 Task: Add a signature Isabel Kelly containing Best wishes for a happy St. Patricks Day, Isabel Kelly to email address softage.5@softage.net and add a folder Gifts
Action: Mouse moved to (46, 54)
Screenshot: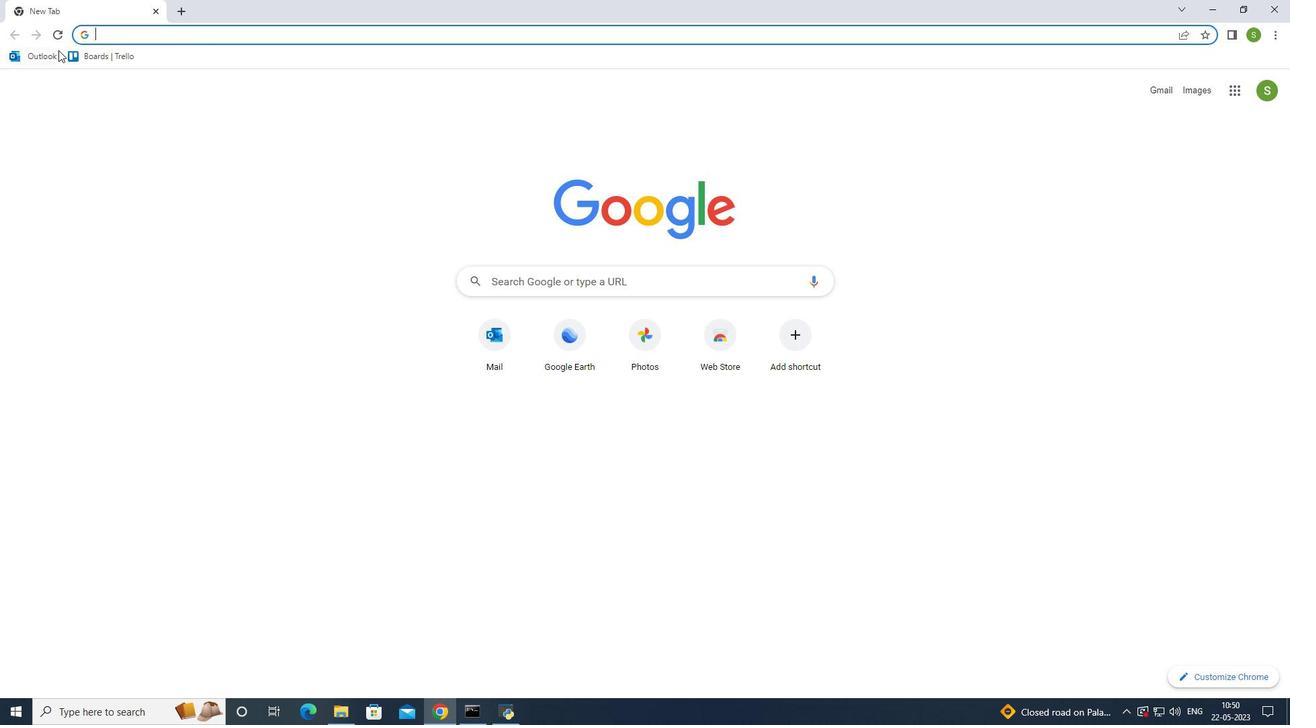
Action: Mouse pressed left at (46, 54)
Screenshot: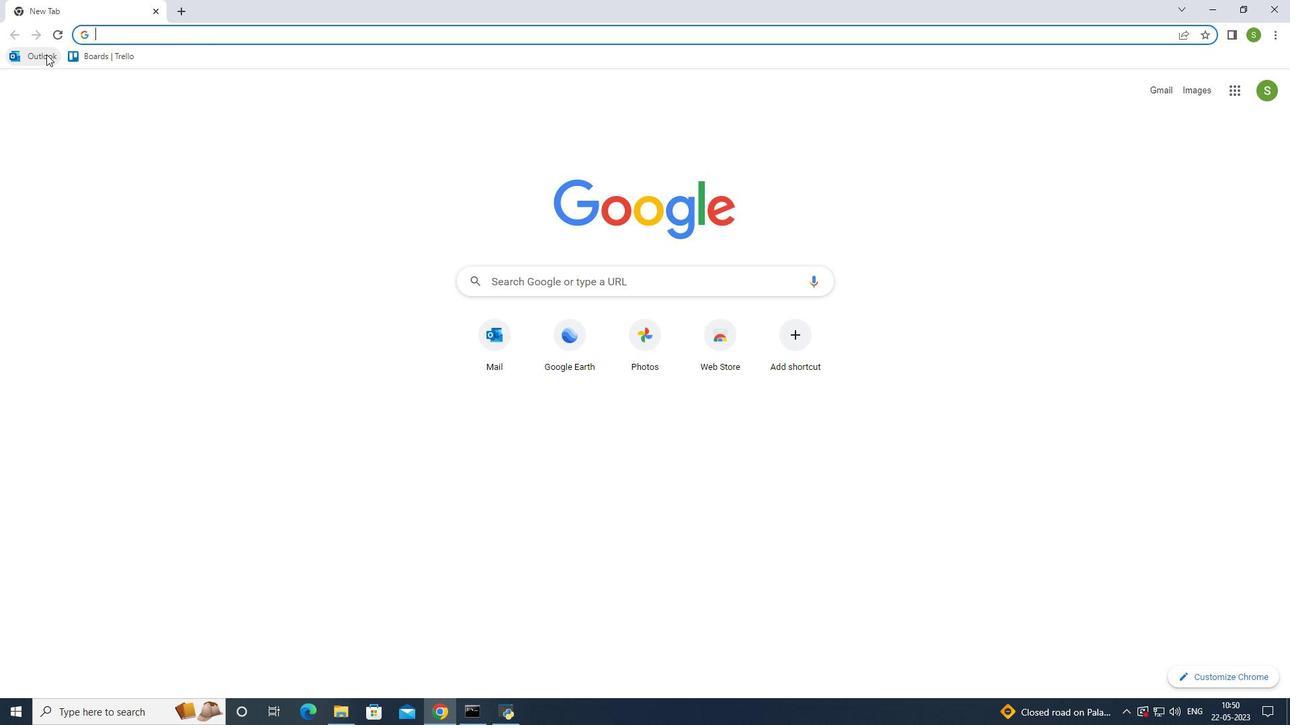 
Action: Mouse moved to (114, 119)
Screenshot: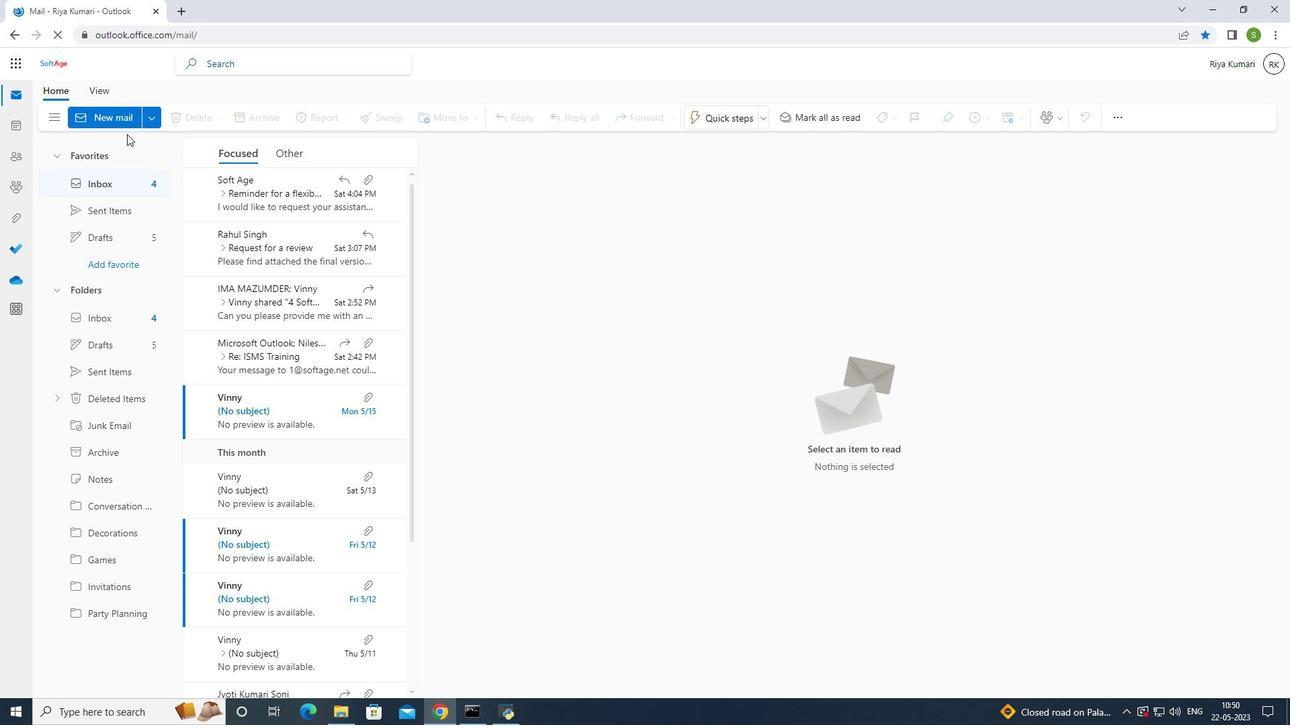 
Action: Mouse pressed left at (114, 119)
Screenshot: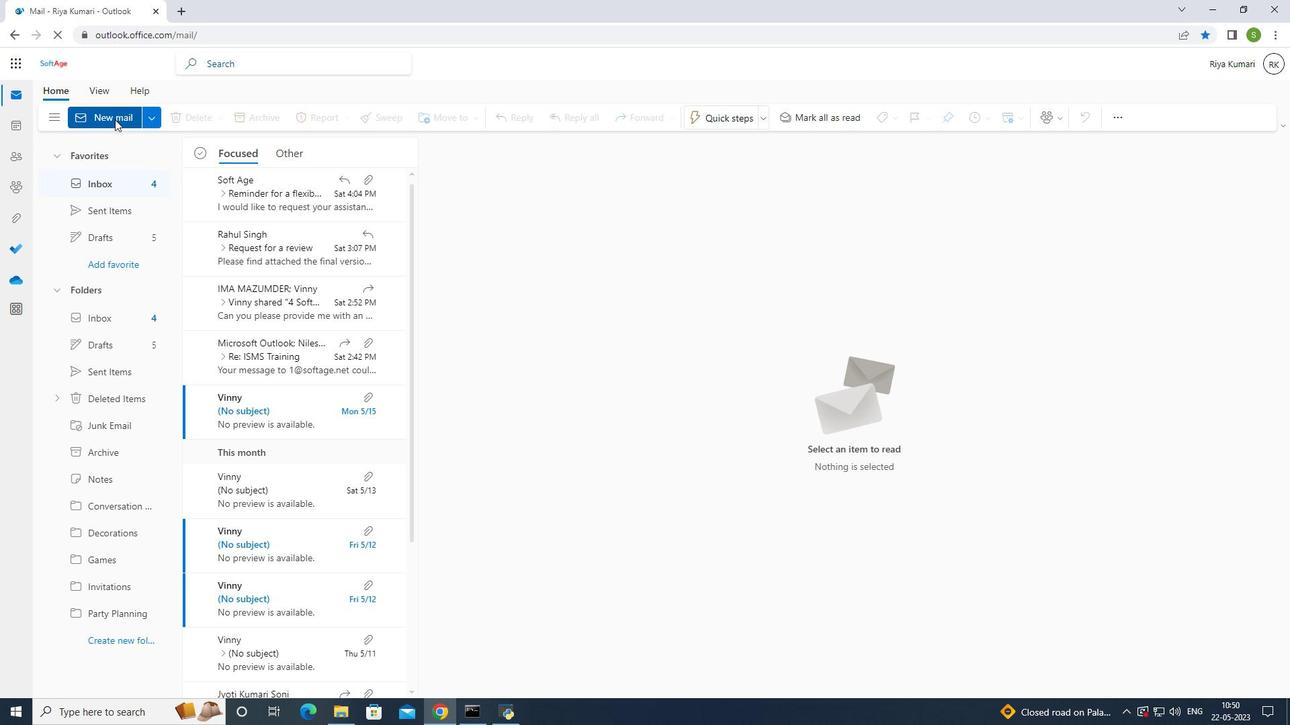 
Action: Mouse moved to (879, 120)
Screenshot: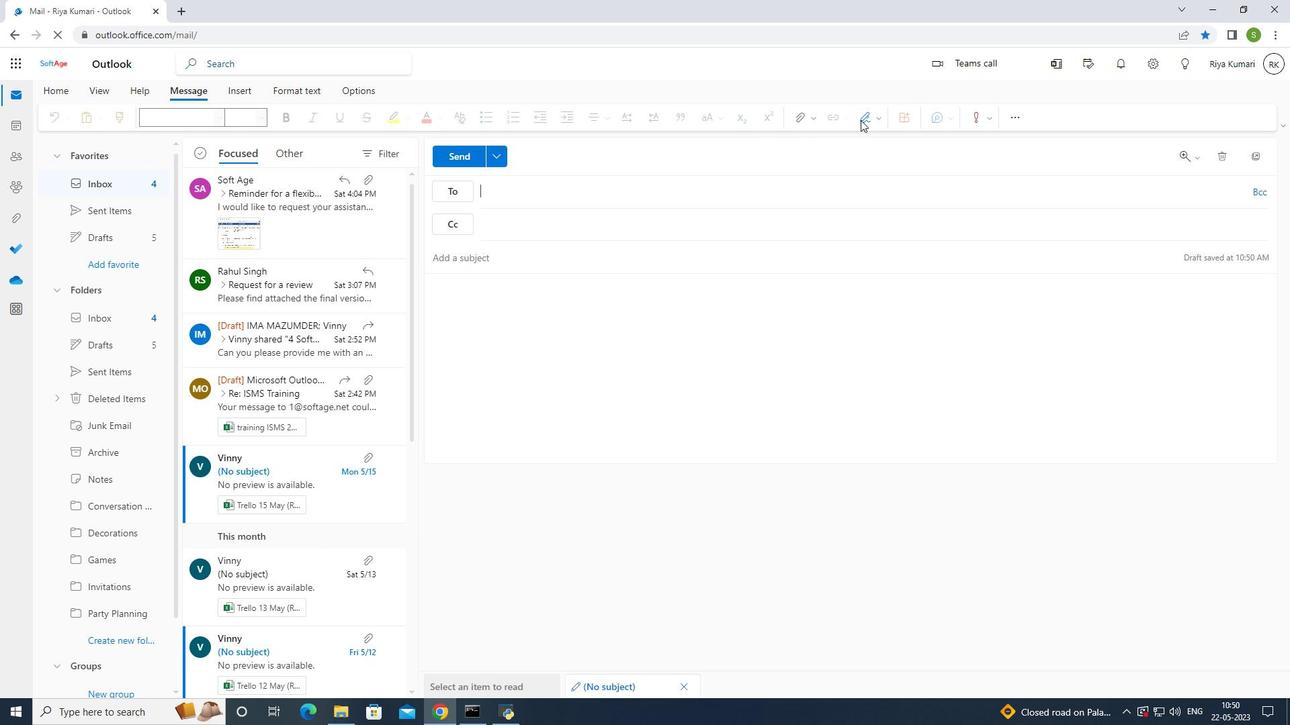 
Action: Mouse pressed left at (879, 120)
Screenshot: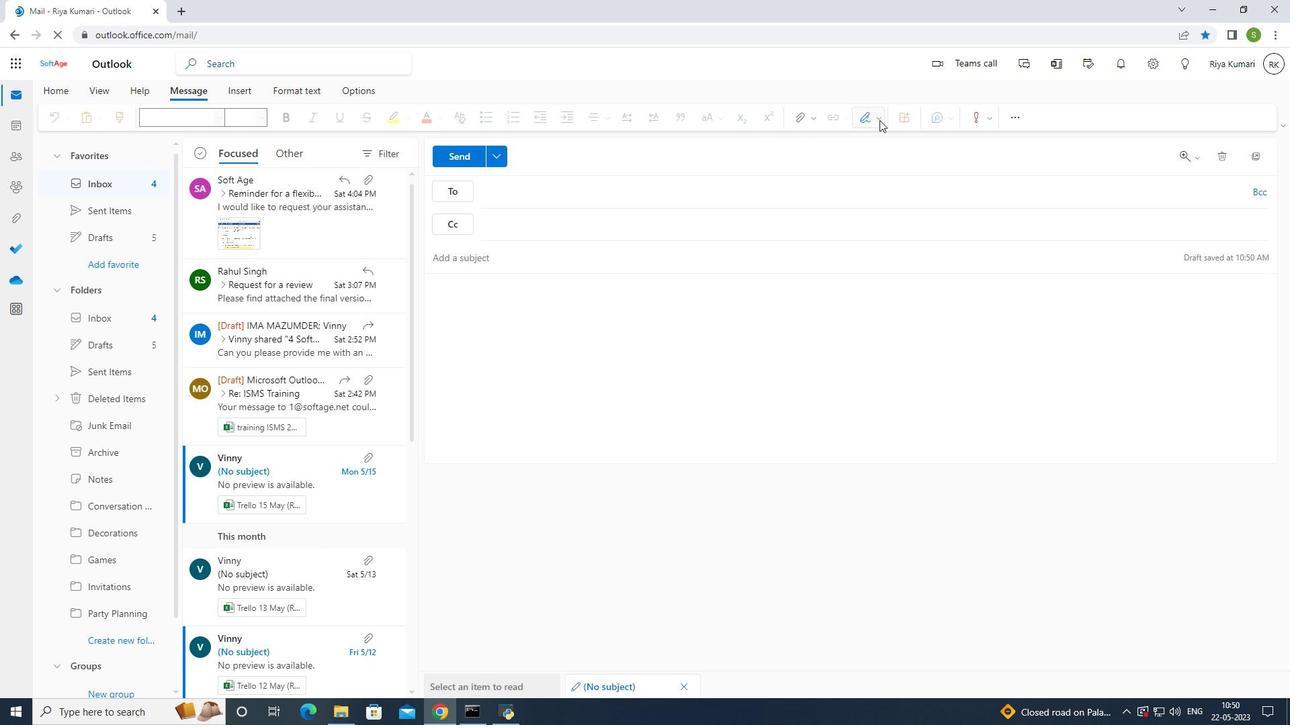 
Action: Mouse moved to (850, 177)
Screenshot: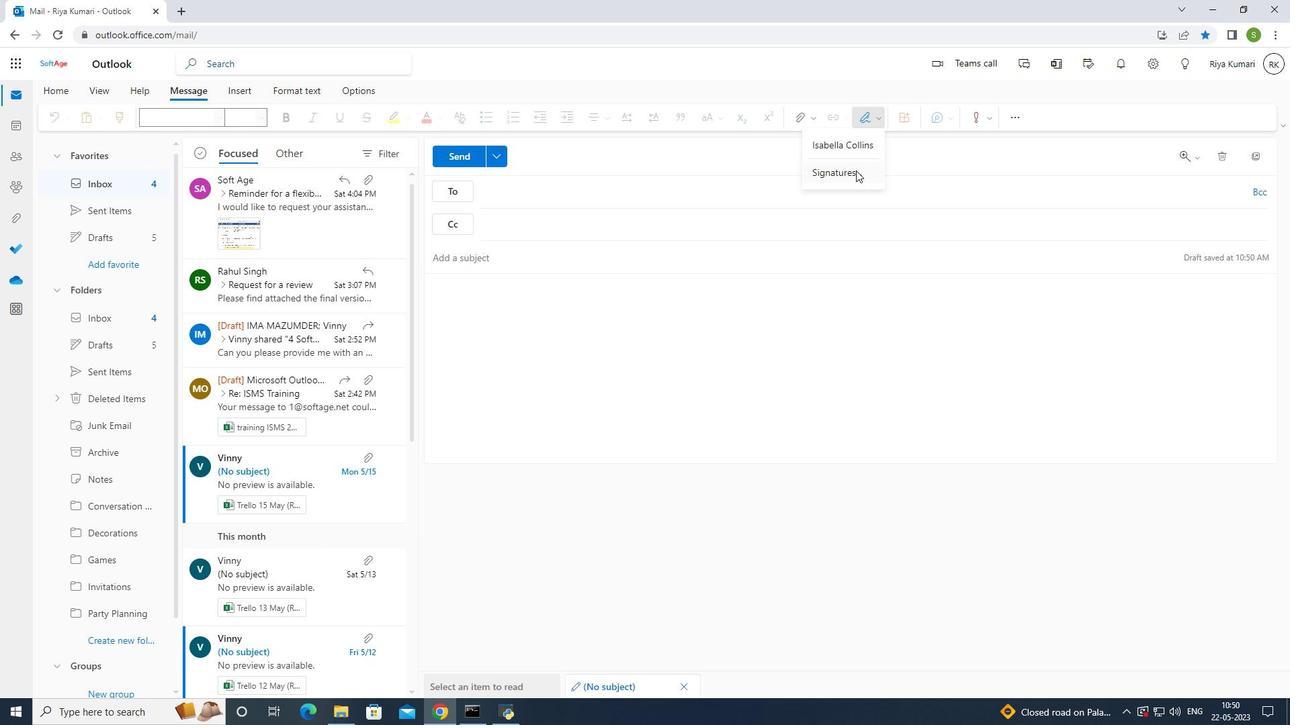 
Action: Mouse pressed left at (850, 177)
Screenshot: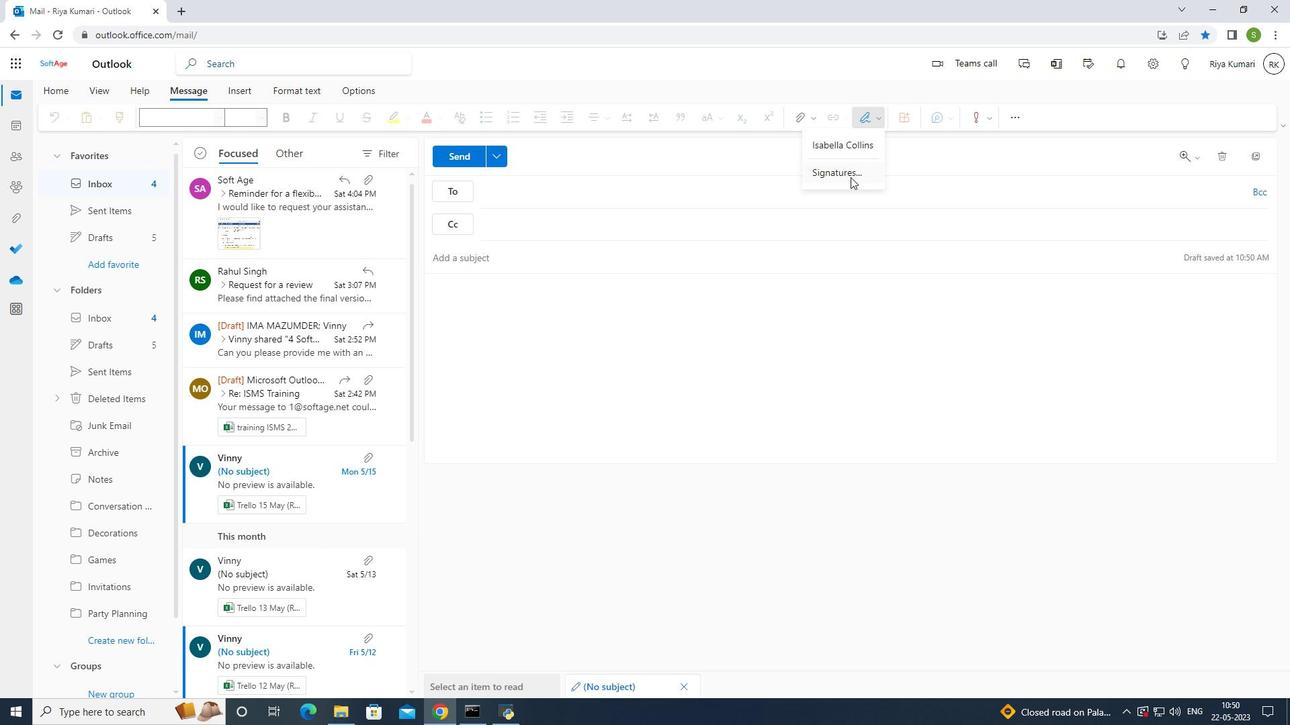 
Action: Mouse moved to (837, 222)
Screenshot: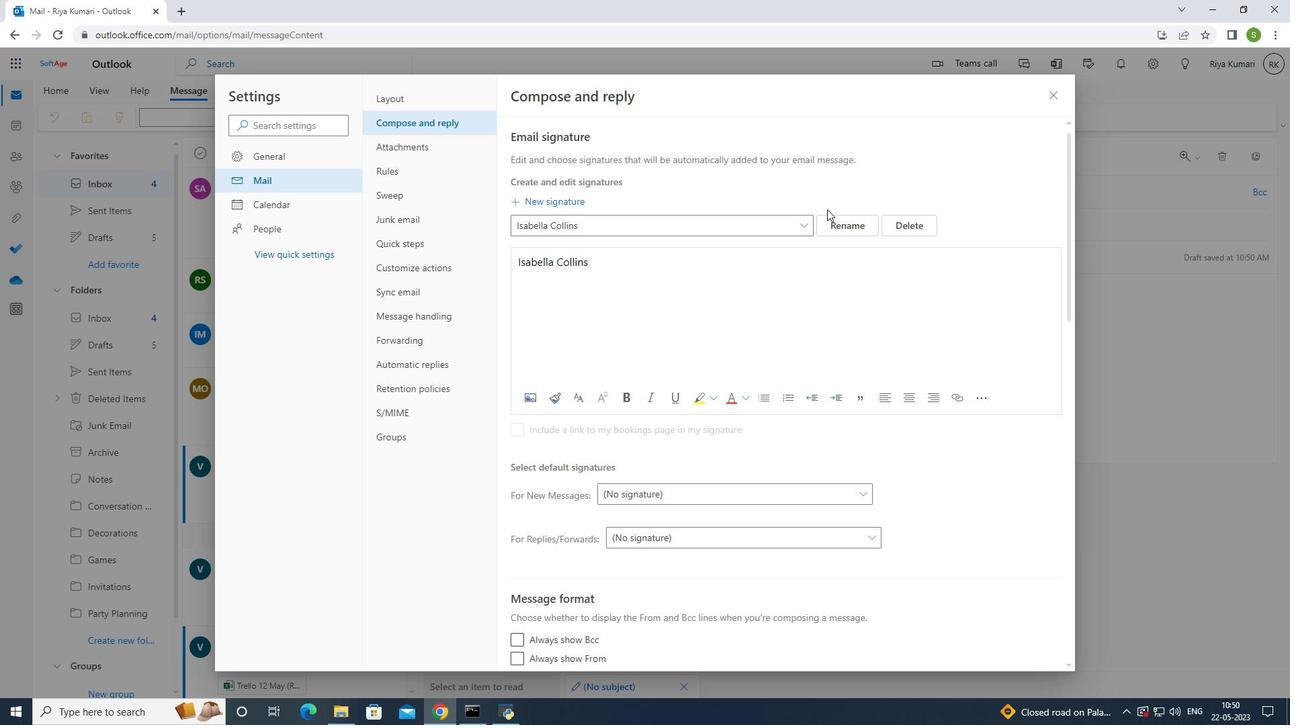 
Action: Mouse pressed left at (837, 222)
Screenshot: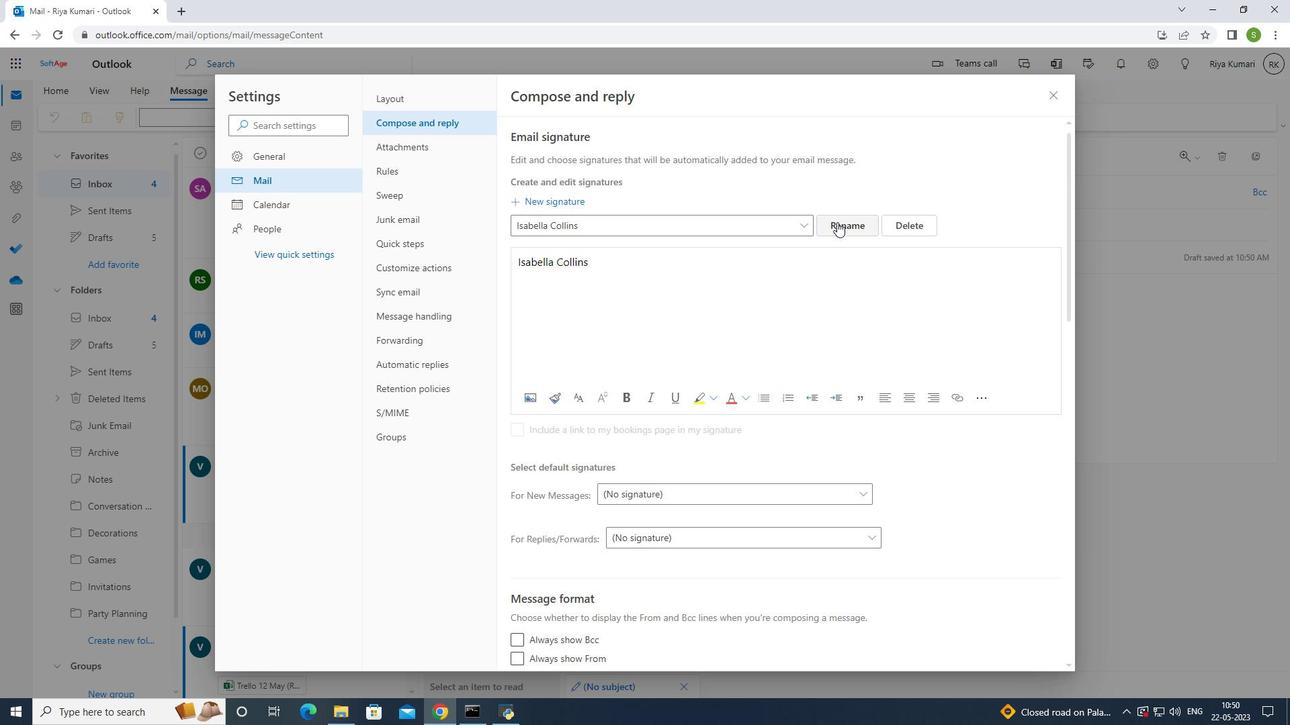 
Action: Mouse moved to (826, 223)
Screenshot: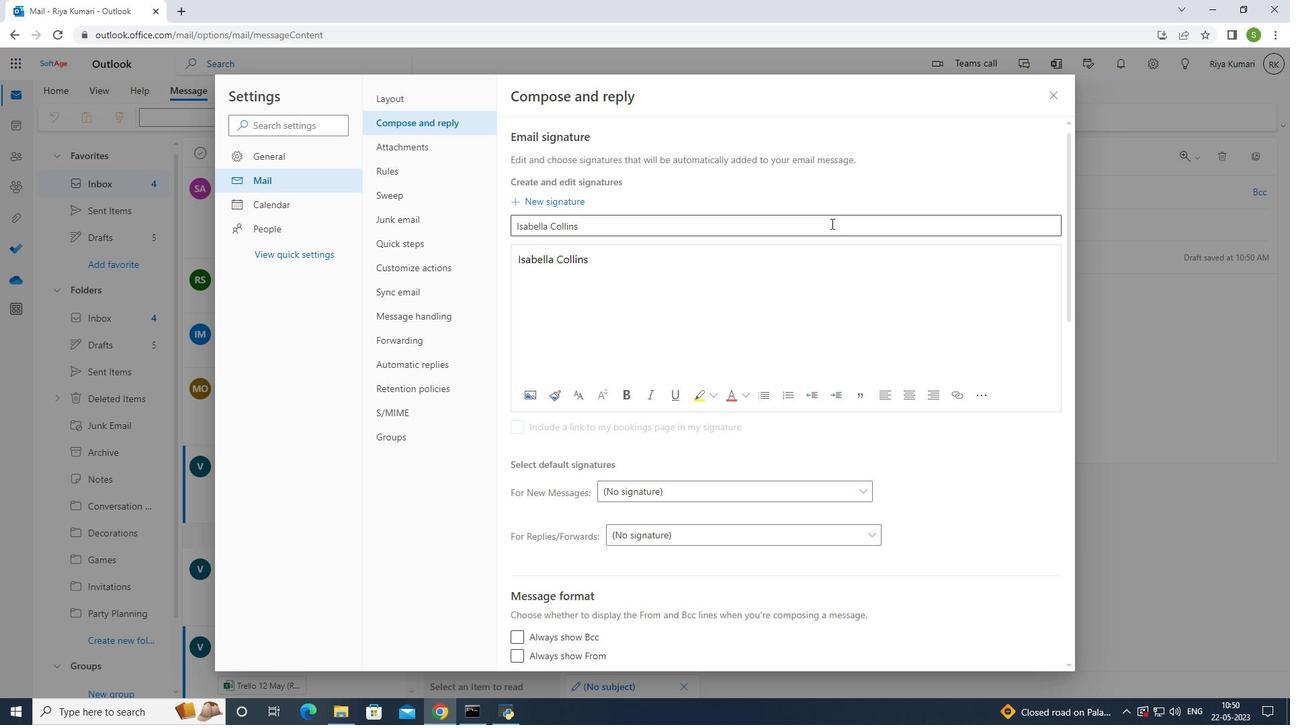 
Action: Mouse pressed left at (826, 223)
Screenshot: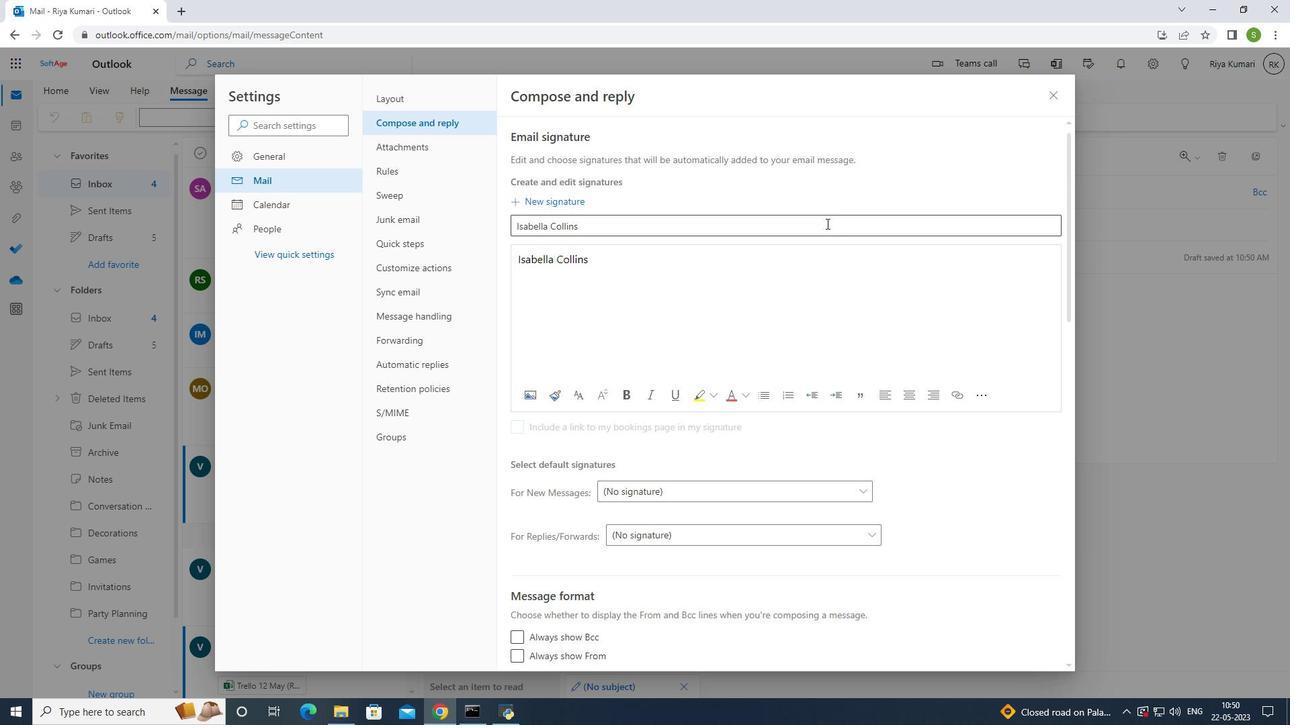 
Action: Key pressed <Key.backspace><Key.backspace><Key.backspace><Key.backspace><Key.backspace><Key.backspace><Key.backspace><Key.backspace><Key.backspace><Key.backspace><Key.backspace><Key.backspace><Key.backspace><Key.backspace><Key.backspace><Key.backspace>
Screenshot: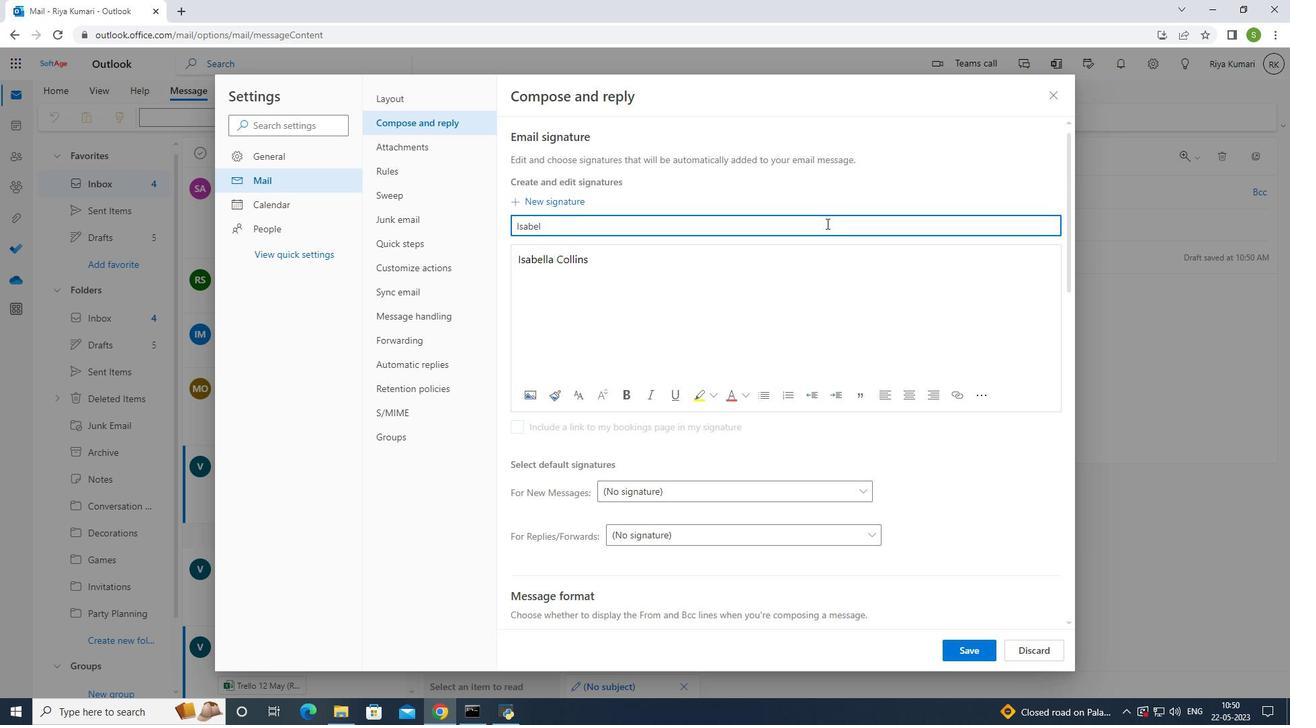 
Action: Mouse moved to (847, 230)
Screenshot: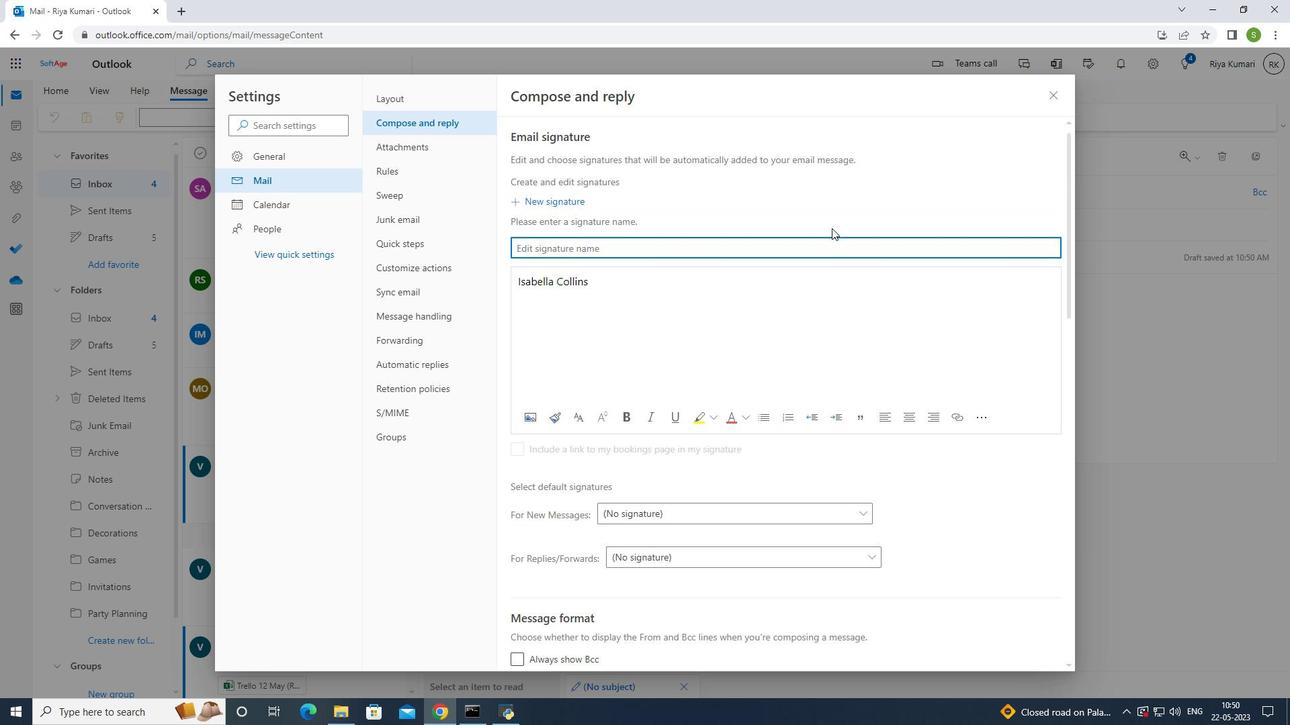 
Action: Key pressed <Key.shift>Isabel<Key.space><Key.shift>Kelly
Screenshot: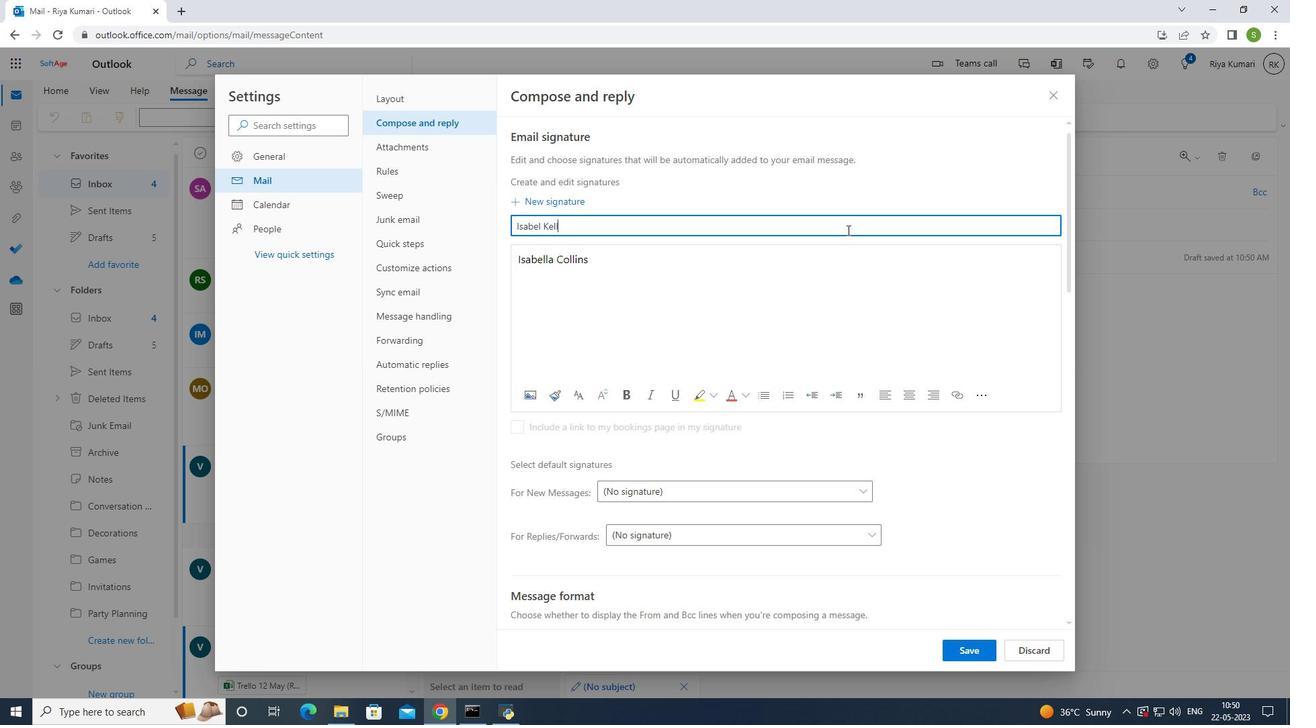 
Action: Mouse moved to (707, 273)
Screenshot: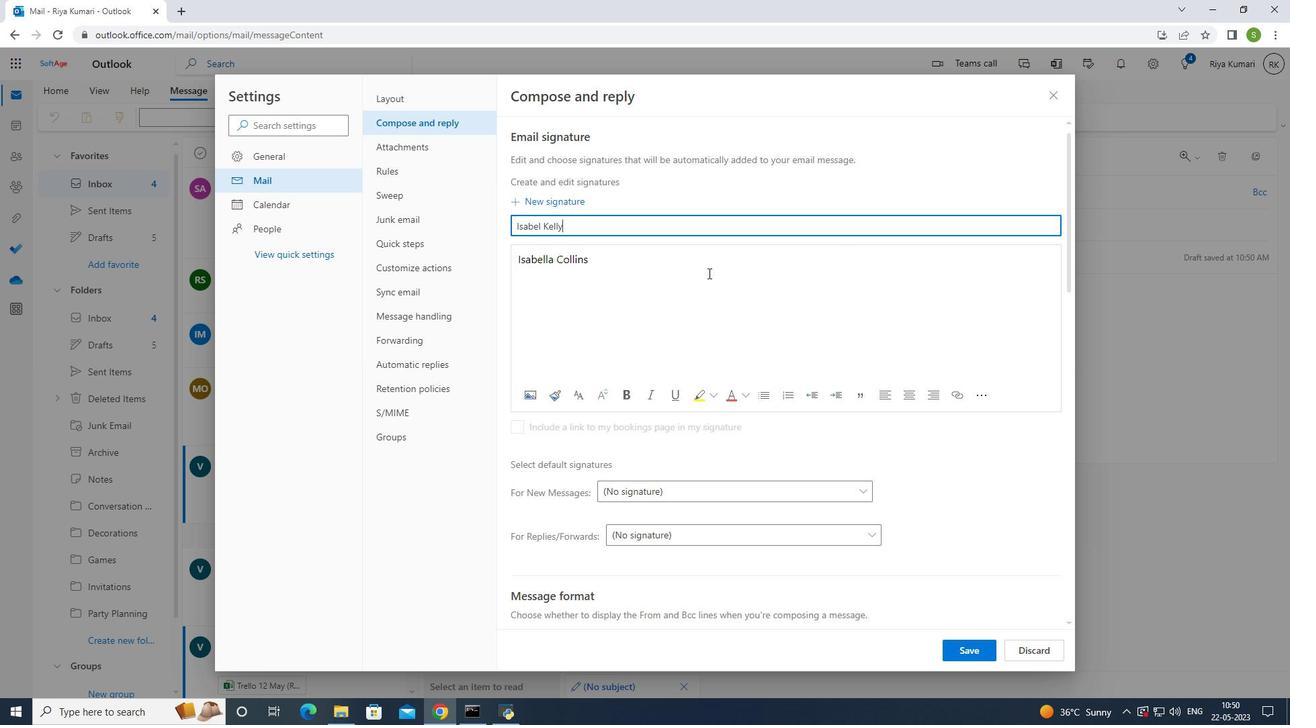 
Action: Key pressed ctrl+A
Screenshot: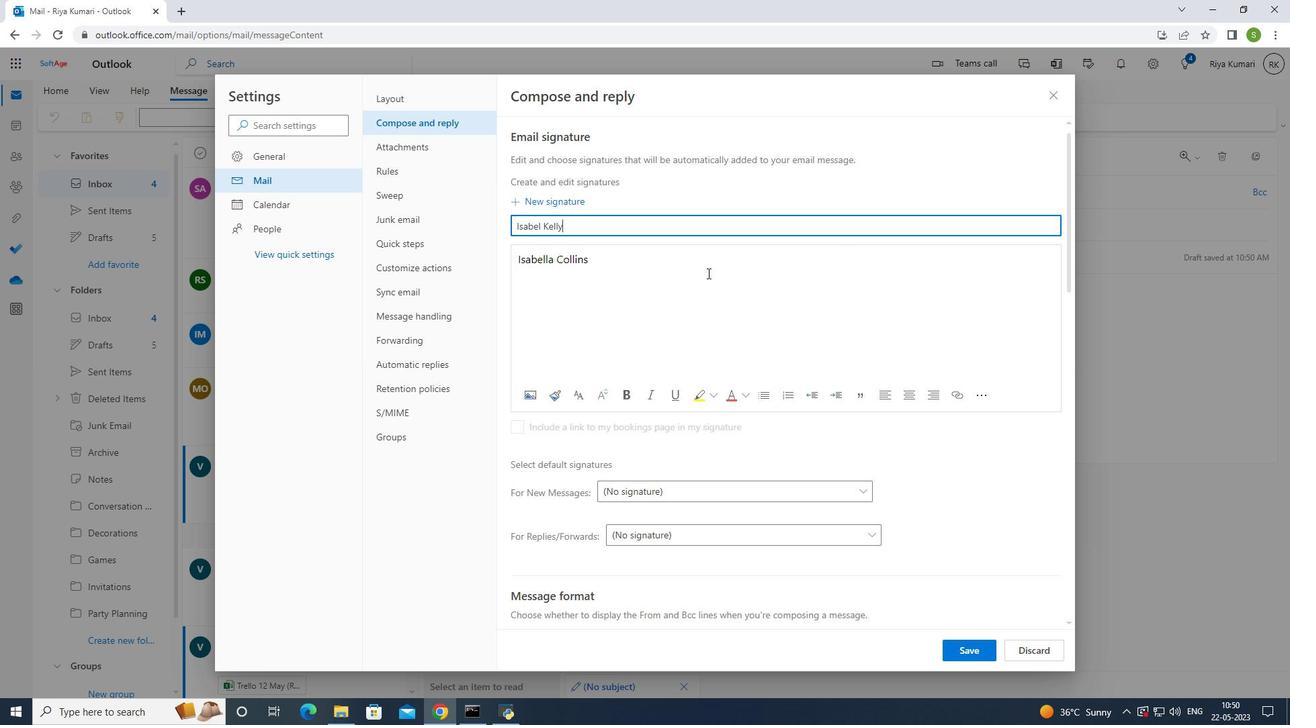 
Action: Mouse moved to (708, 271)
Screenshot: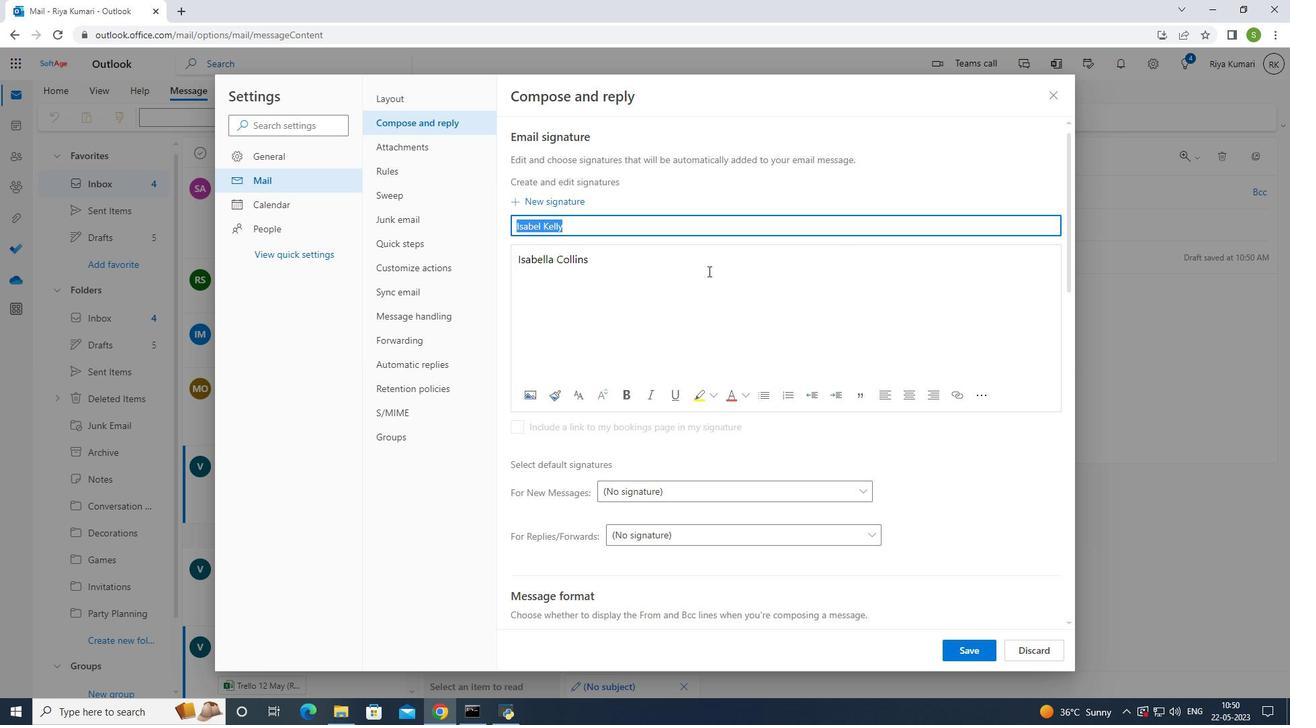 
Action: Key pressed ctrl+C
Screenshot: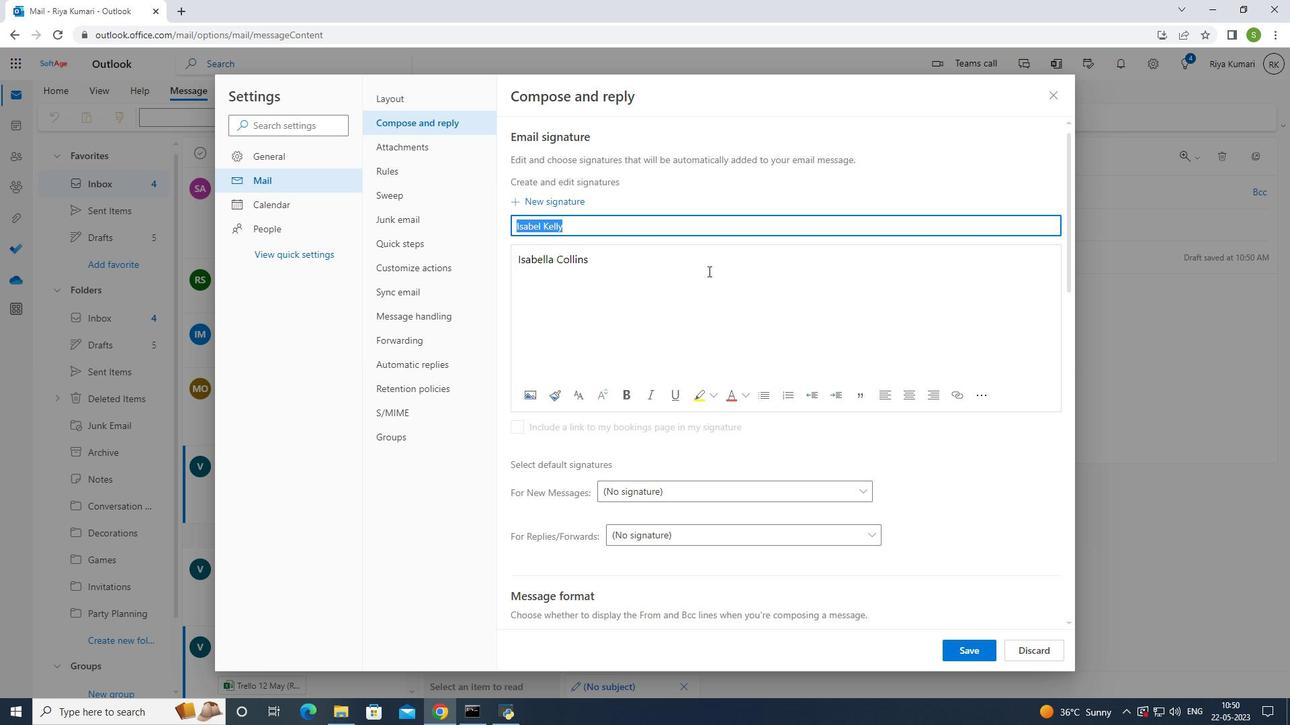
Action: Mouse moved to (603, 264)
Screenshot: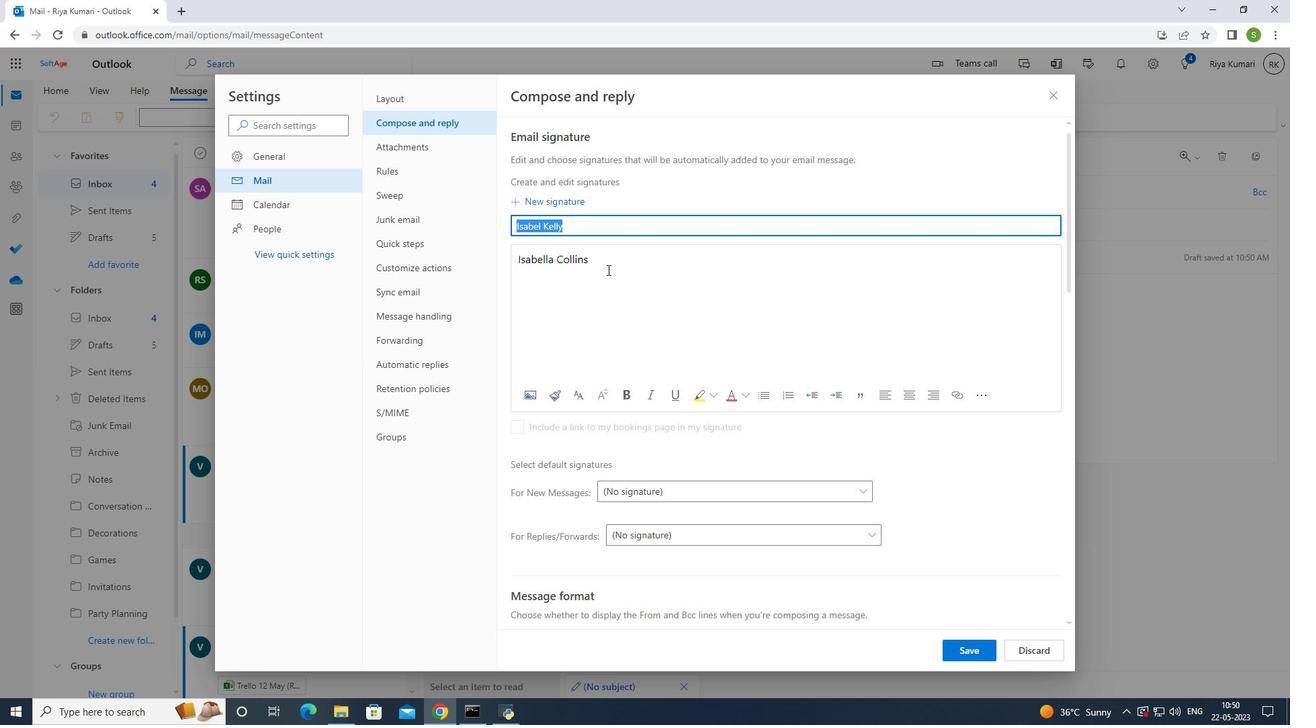 
Action: Mouse pressed left at (603, 264)
Screenshot: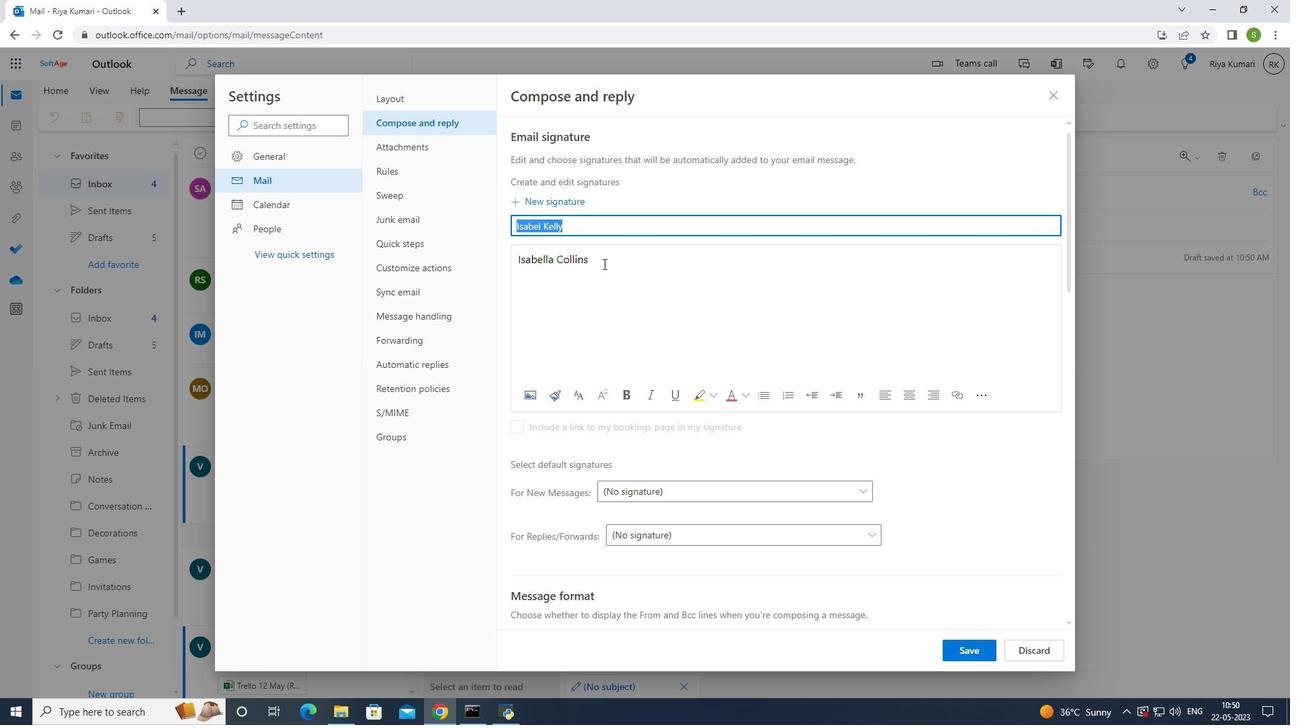 
Action: Key pressed <Key.backspace><Key.backspace><Key.backspace><Key.backspace><Key.backspace><Key.backspace><Key.backspace><Key.backspace><Key.backspace><Key.backspace><Key.backspace><Key.backspace><Key.backspace><Key.backspace><Key.backspace><Key.backspace><Key.backspace><Key.backspace><Key.backspace><Key.backspace><Key.backspace>
Screenshot: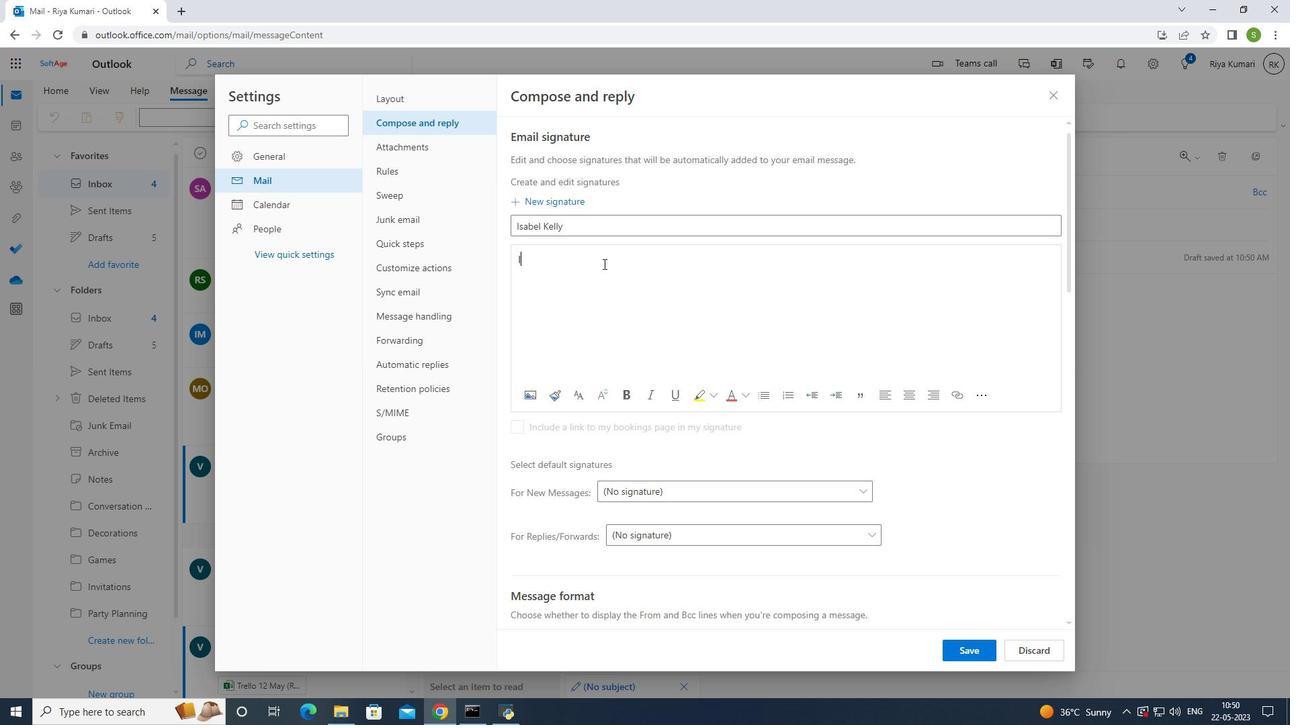 
Action: Mouse moved to (603, 260)
Screenshot: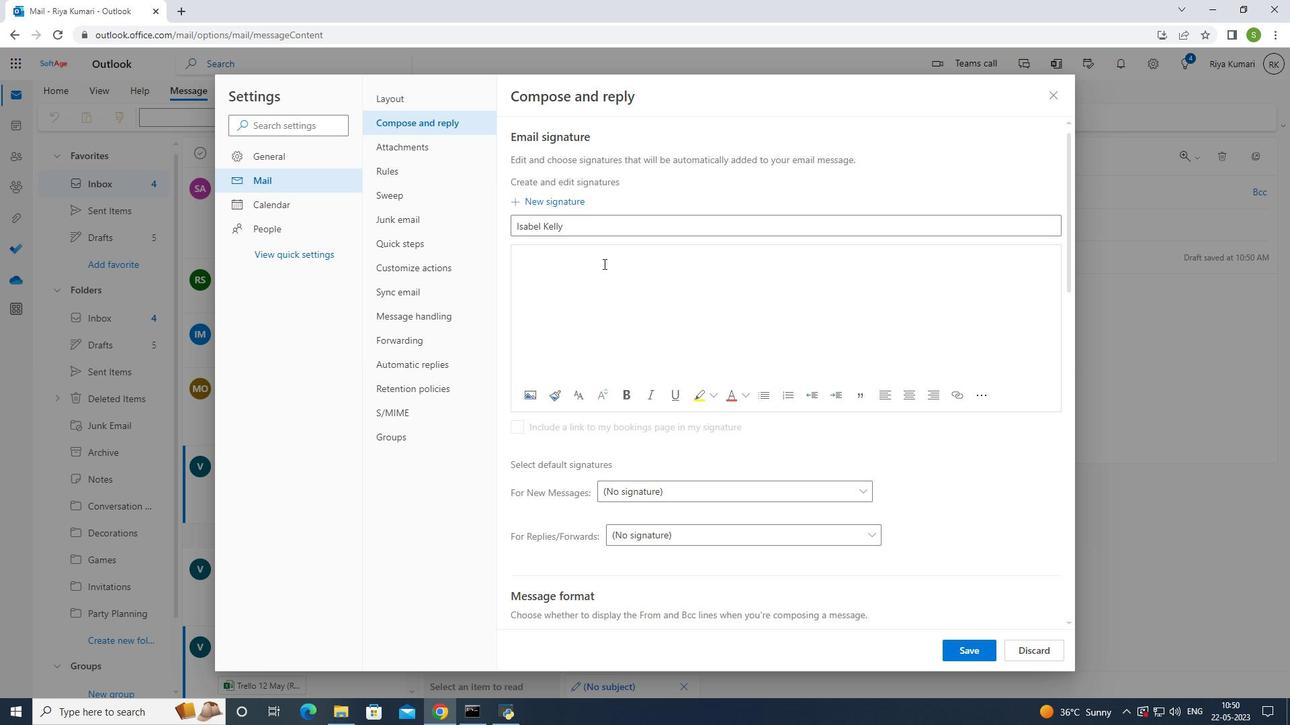 
Action: Key pressed ctrl+V
Screenshot: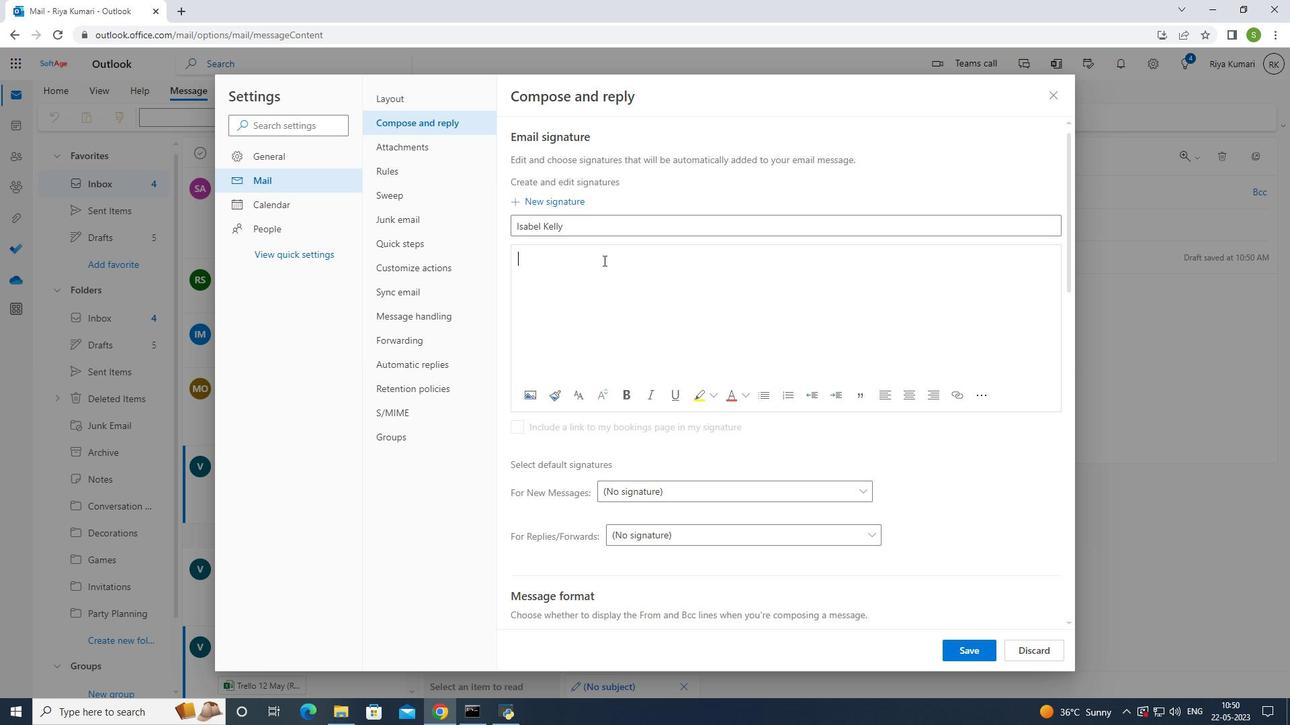 
Action: Mouse moved to (961, 655)
Screenshot: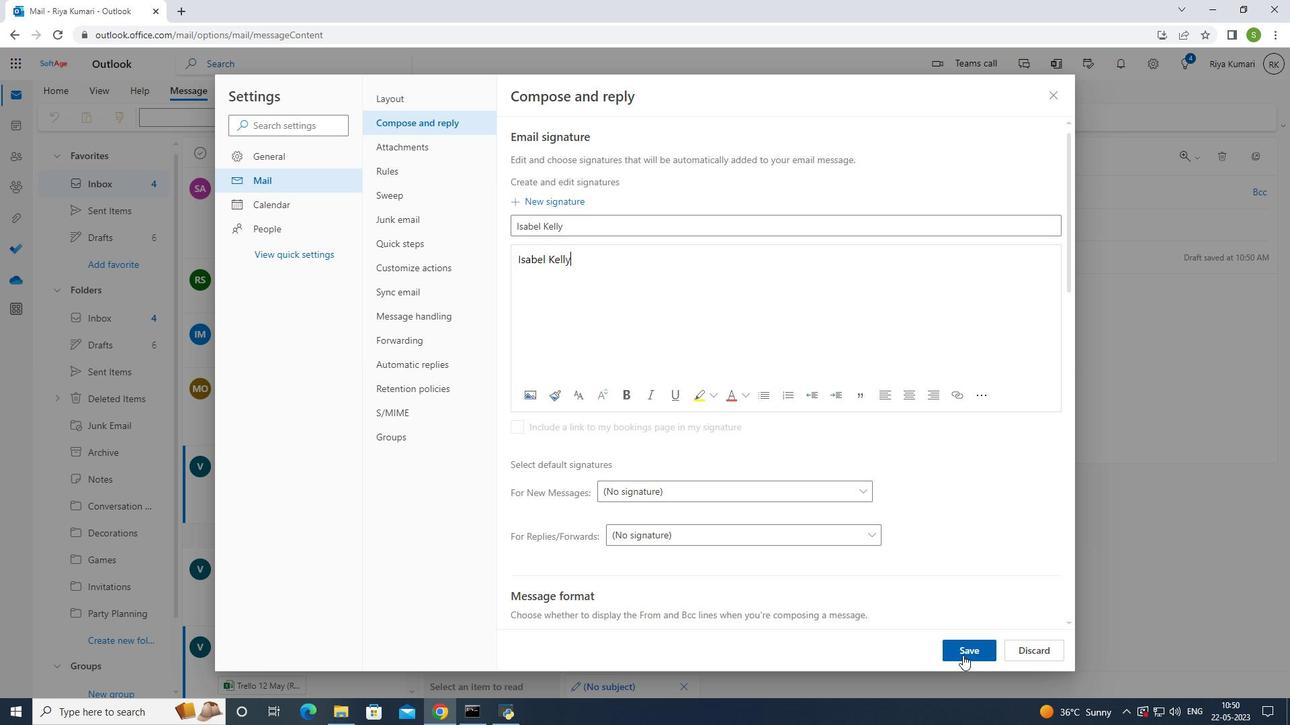 
Action: Mouse pressed left at (961, 655)
Screenshot: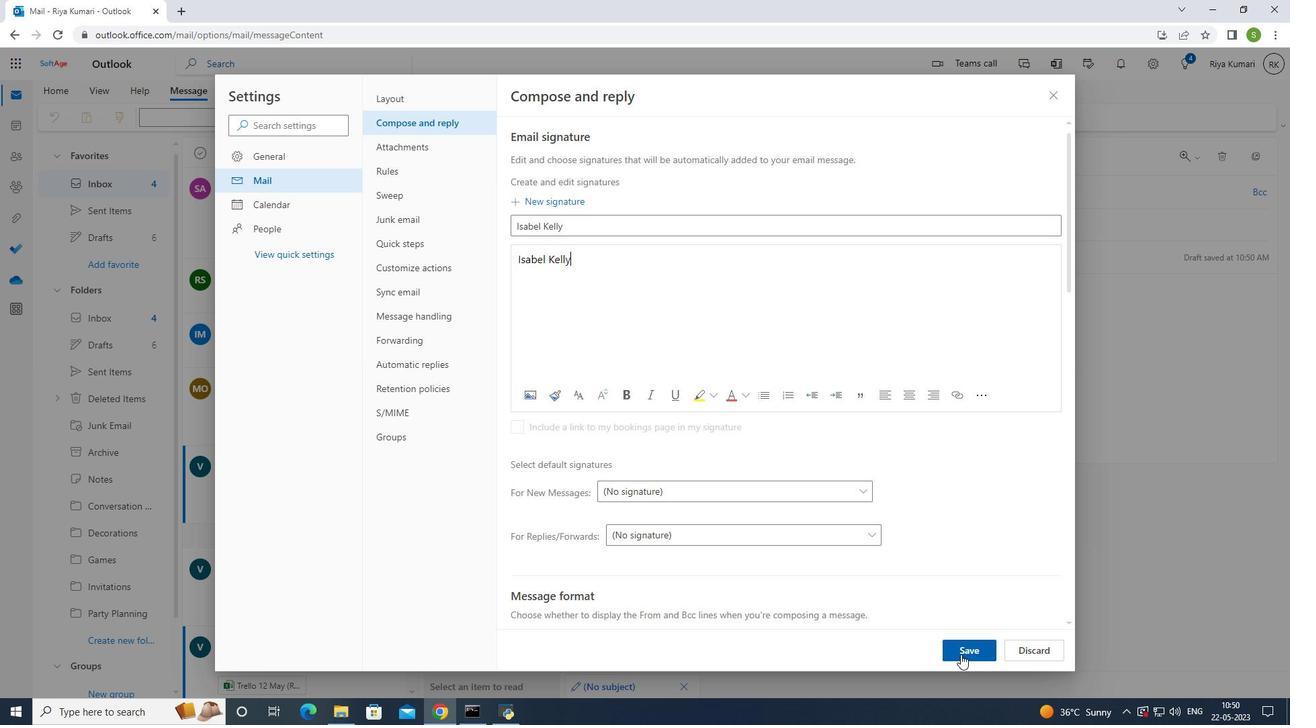 
Action: Mouse moved to (1051, 100)
Screenshot: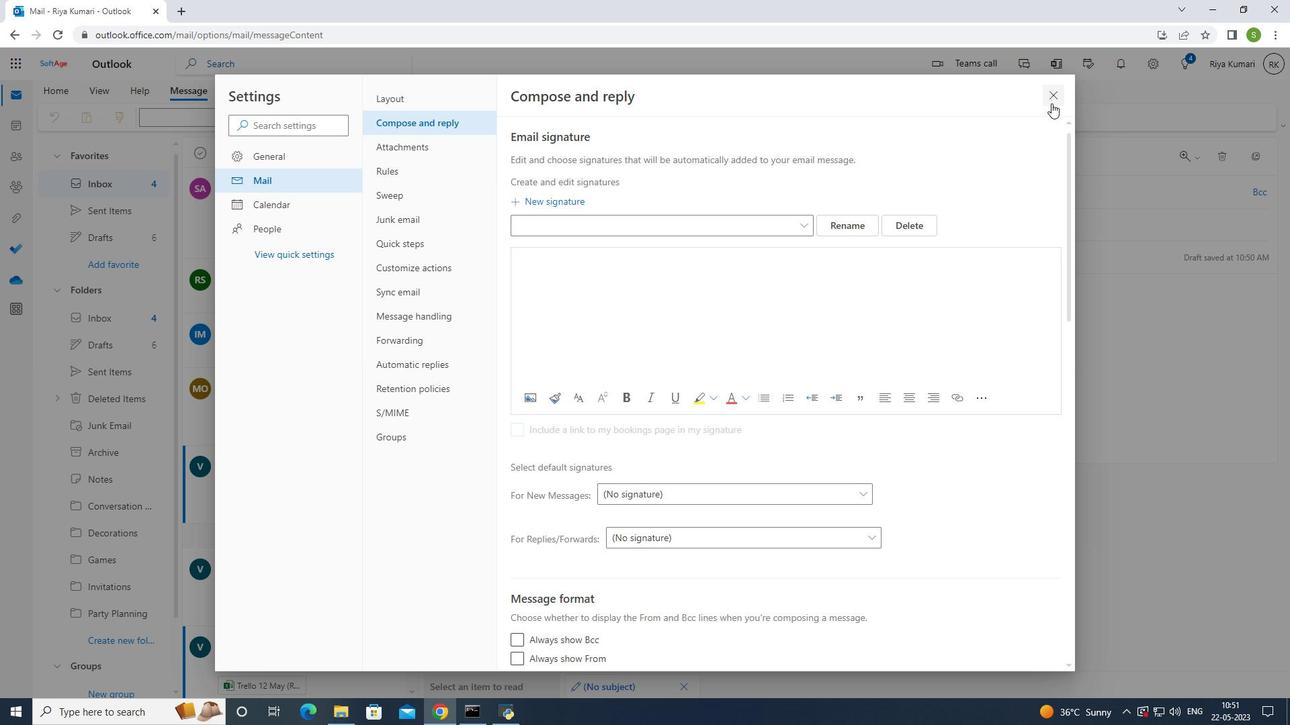 
Action: Mouse pressed left at (1051, 100)
Screenshot: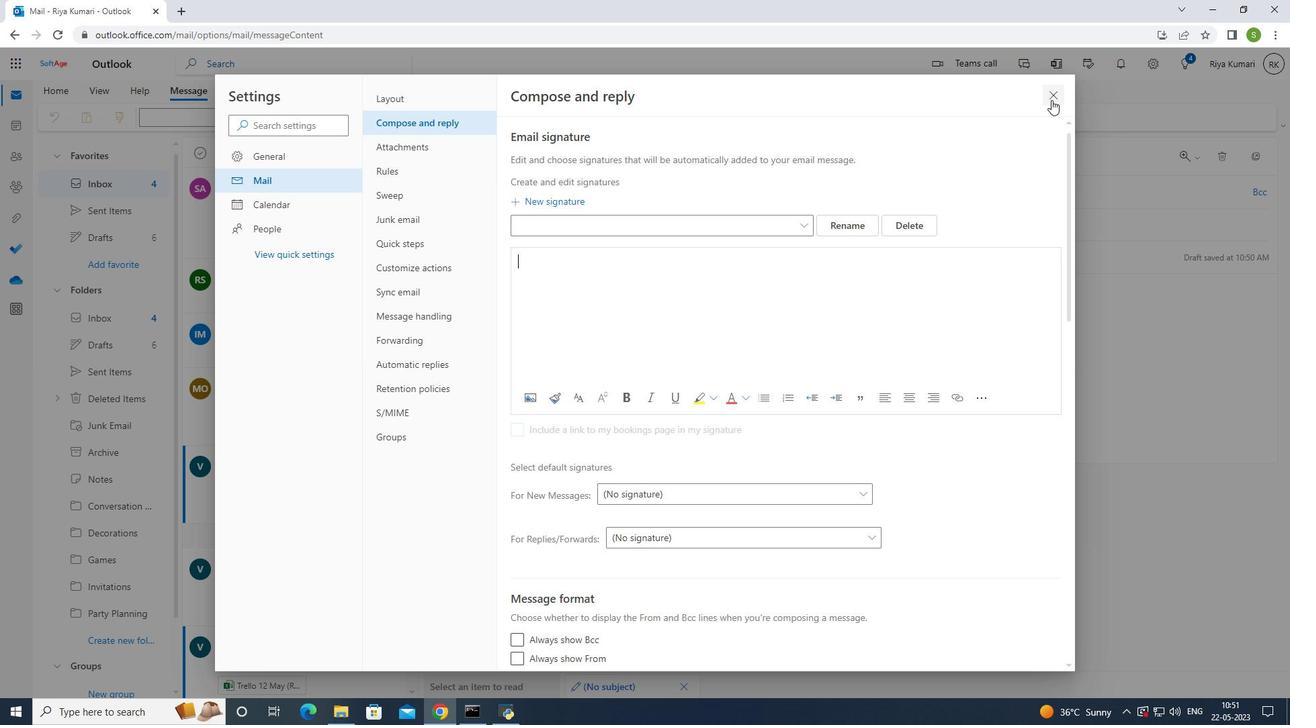 
Action: Mouse moved to (502, 196)
Screenshot: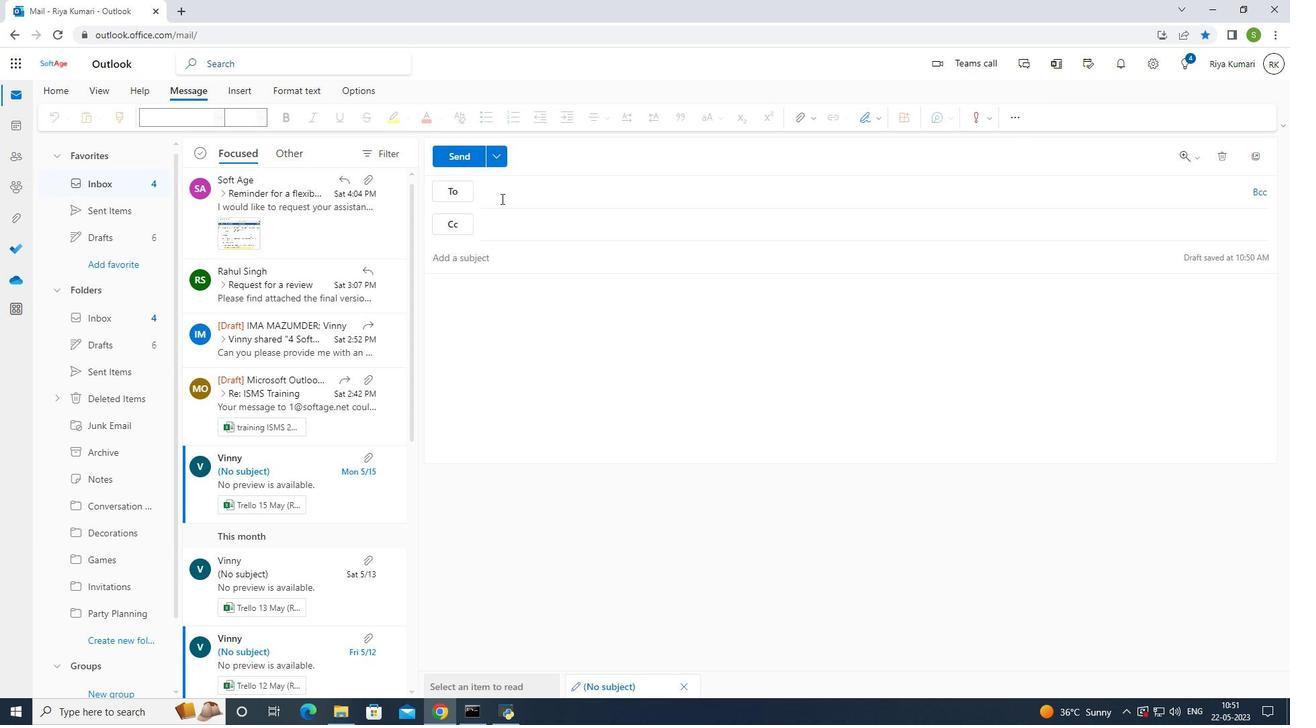 
Action: Mouse pressed left at (502, 196)
Screenshot: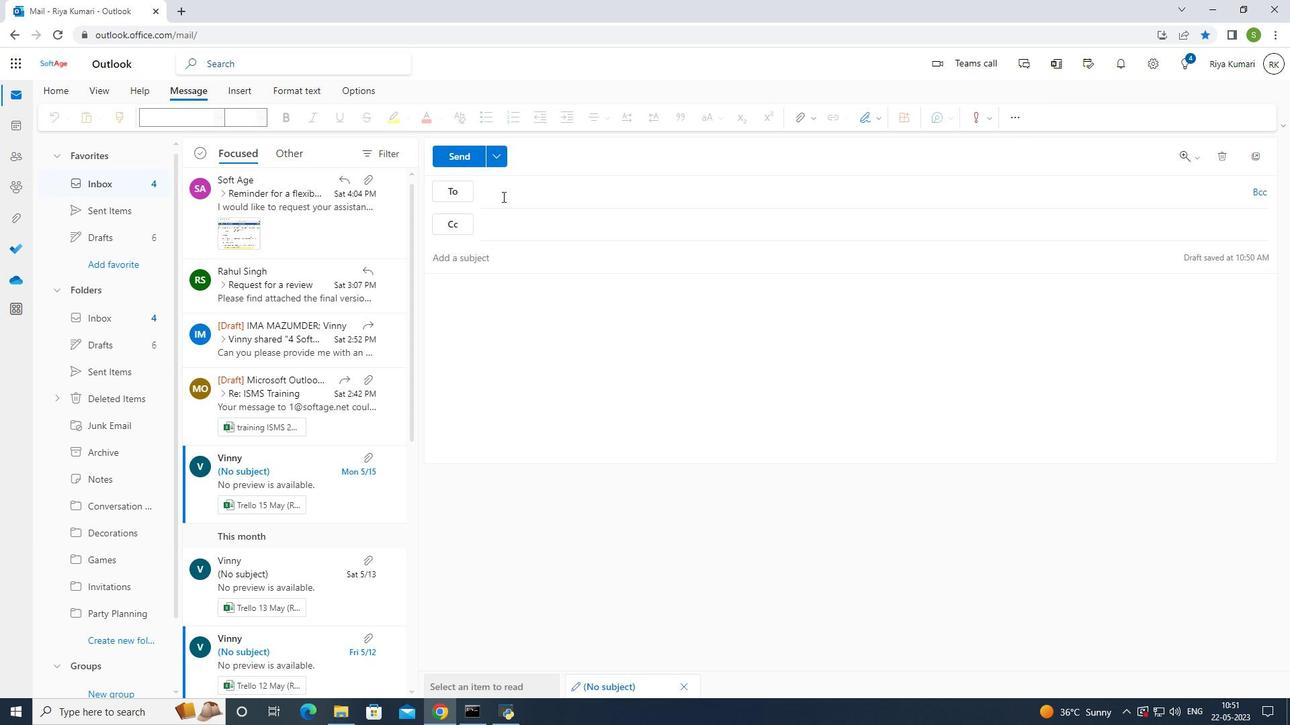 
Action: Mouse moved to (895, 398)
Screenshot: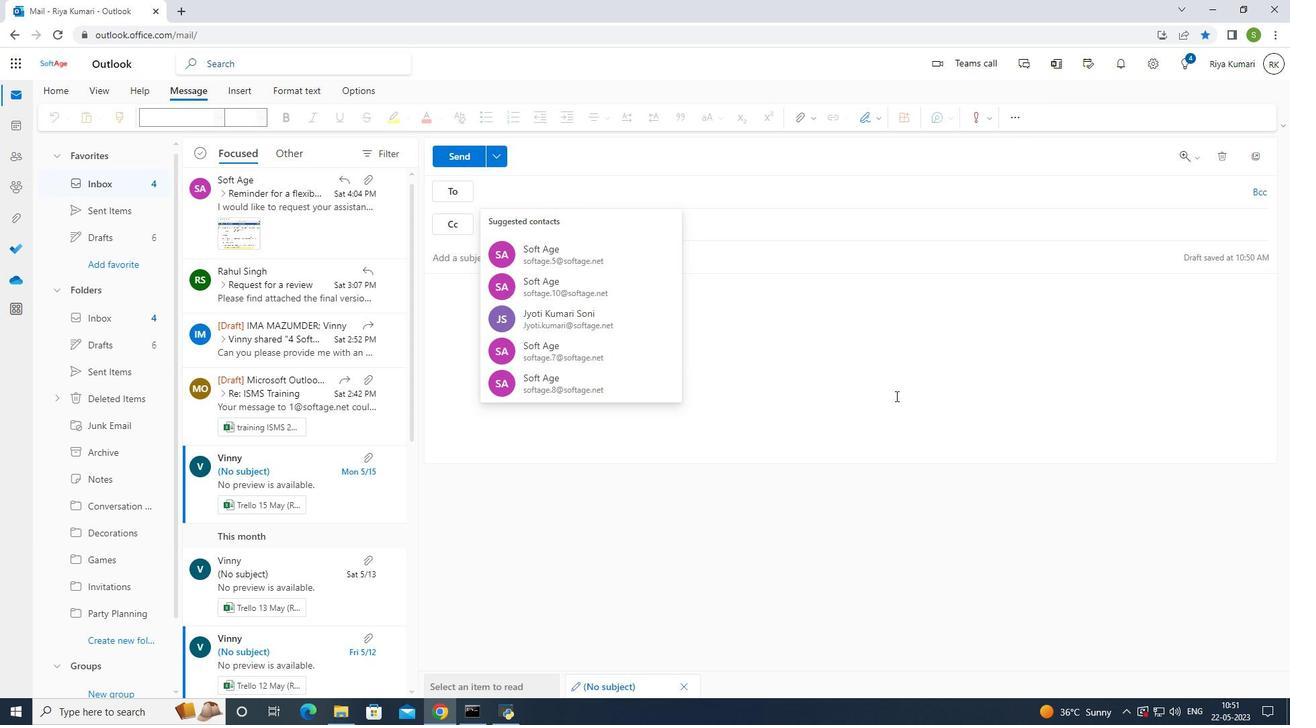 
Action: Key pressed s
Screenshot: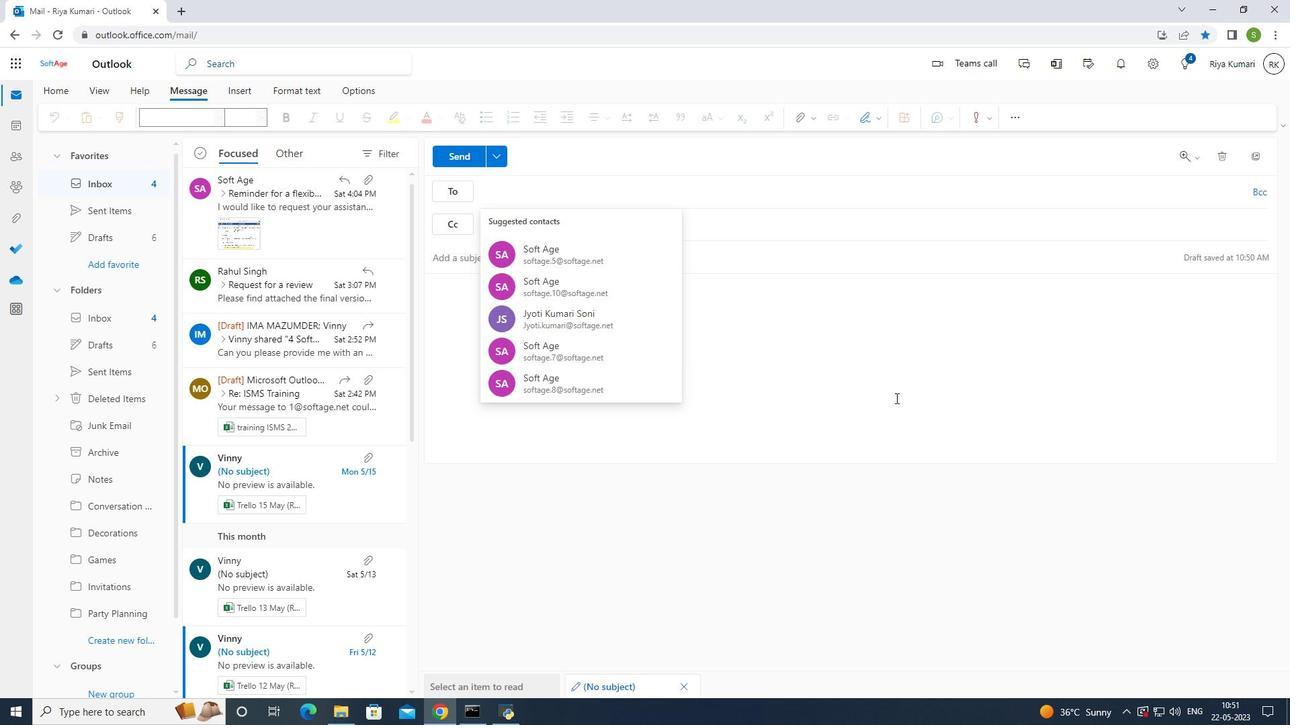 
Action: Mouse moved to (929, 397)
Screenshot: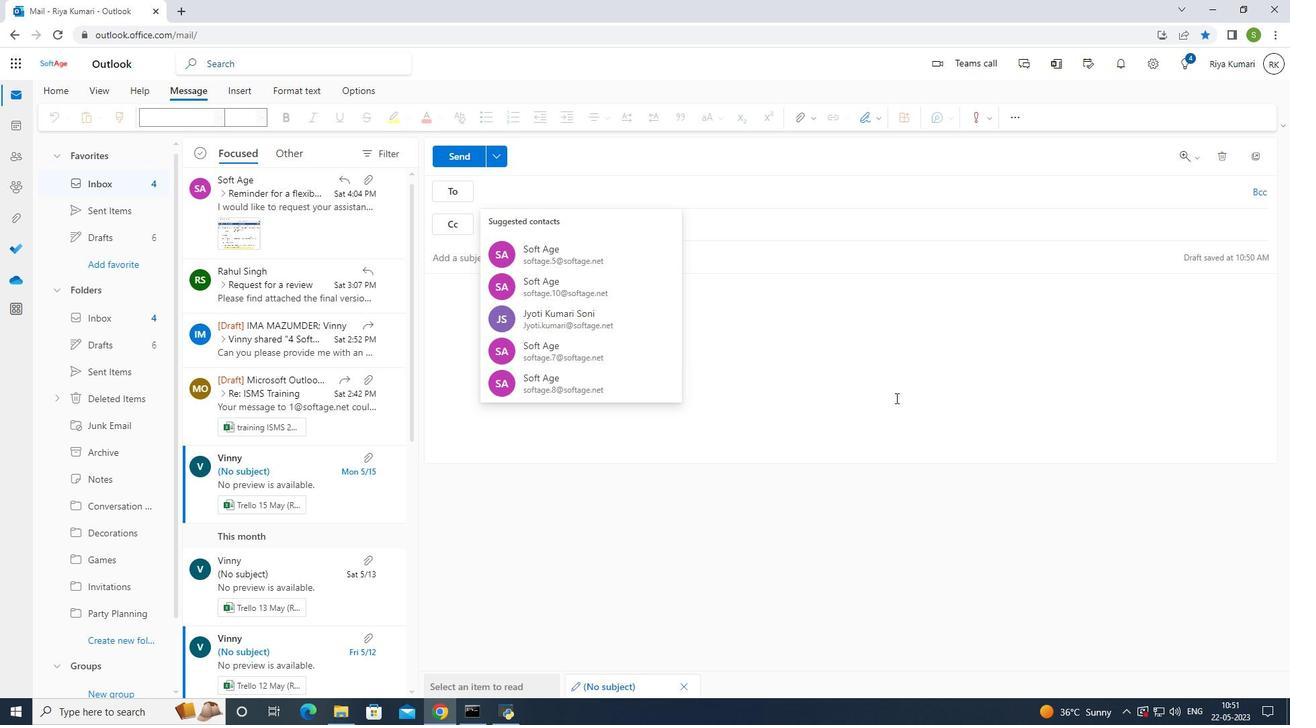 
Action: Key pressed oftage
Screenshot: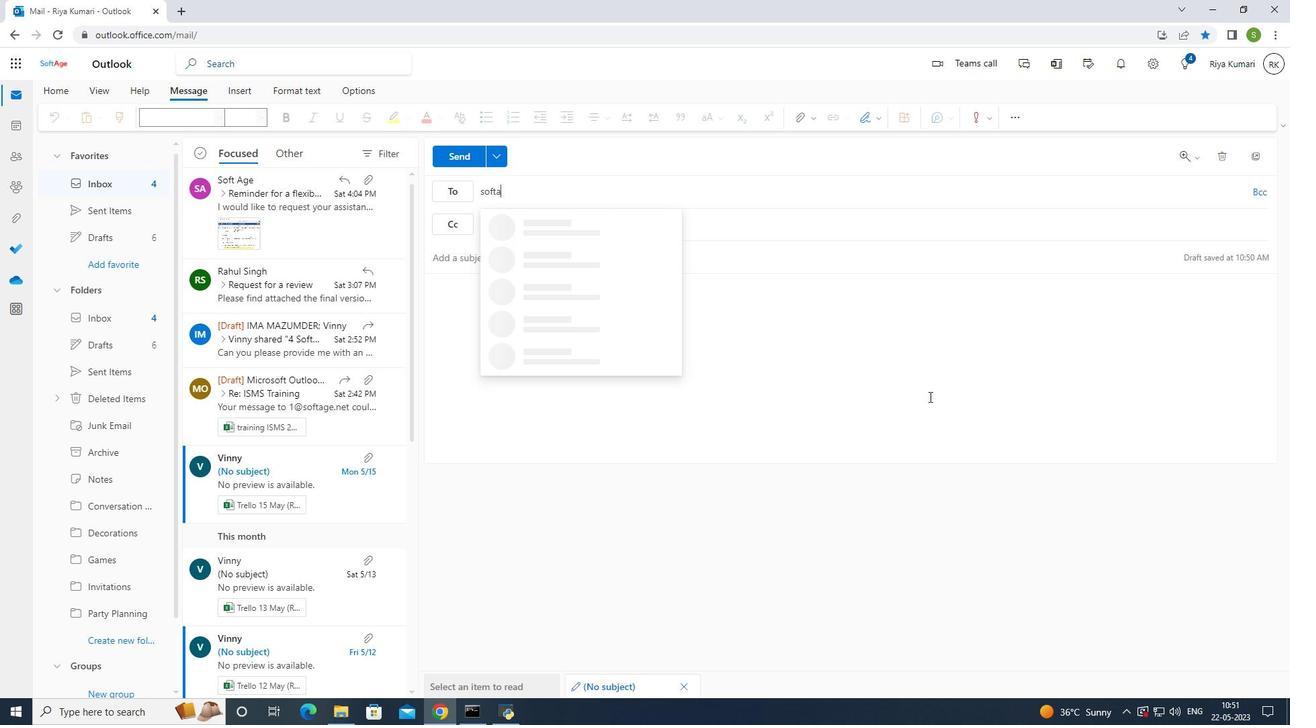 
Action: Mouse moved to (1100, 420)
Screenshot: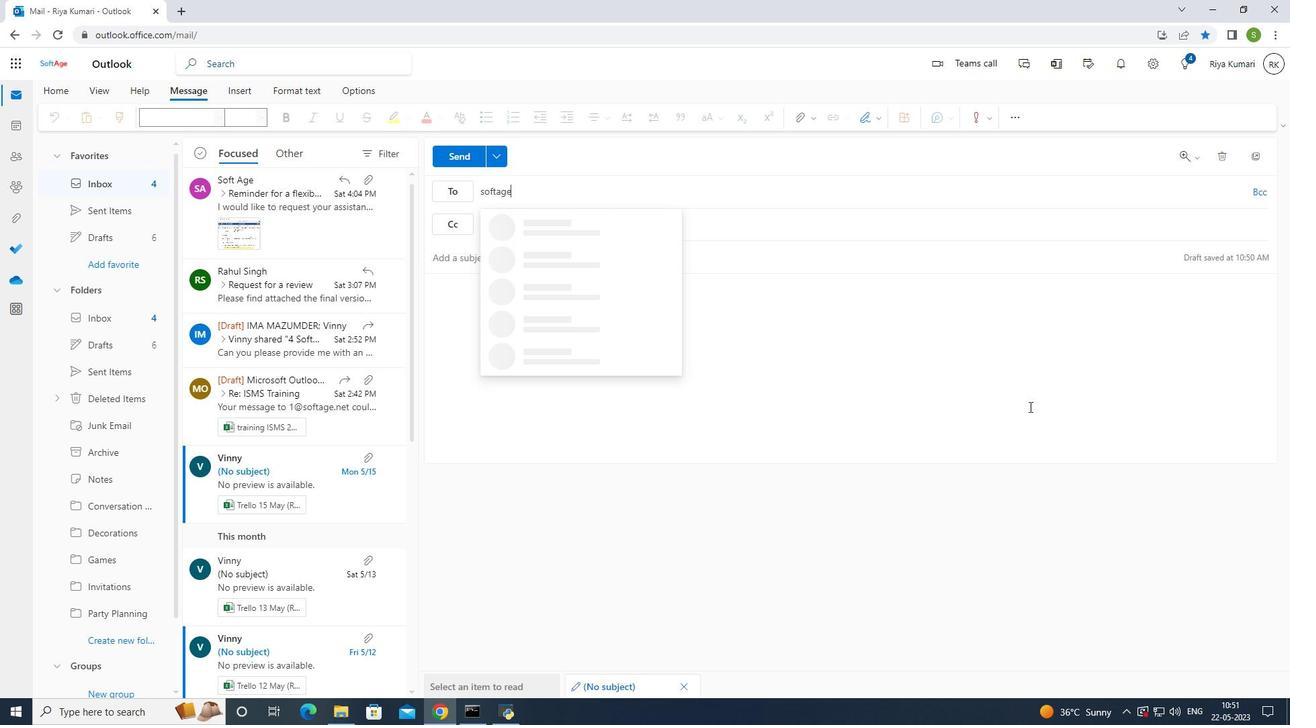 
Action: Key pressed .5<Key.shift>@softage.net<Key.space>
Screenshot: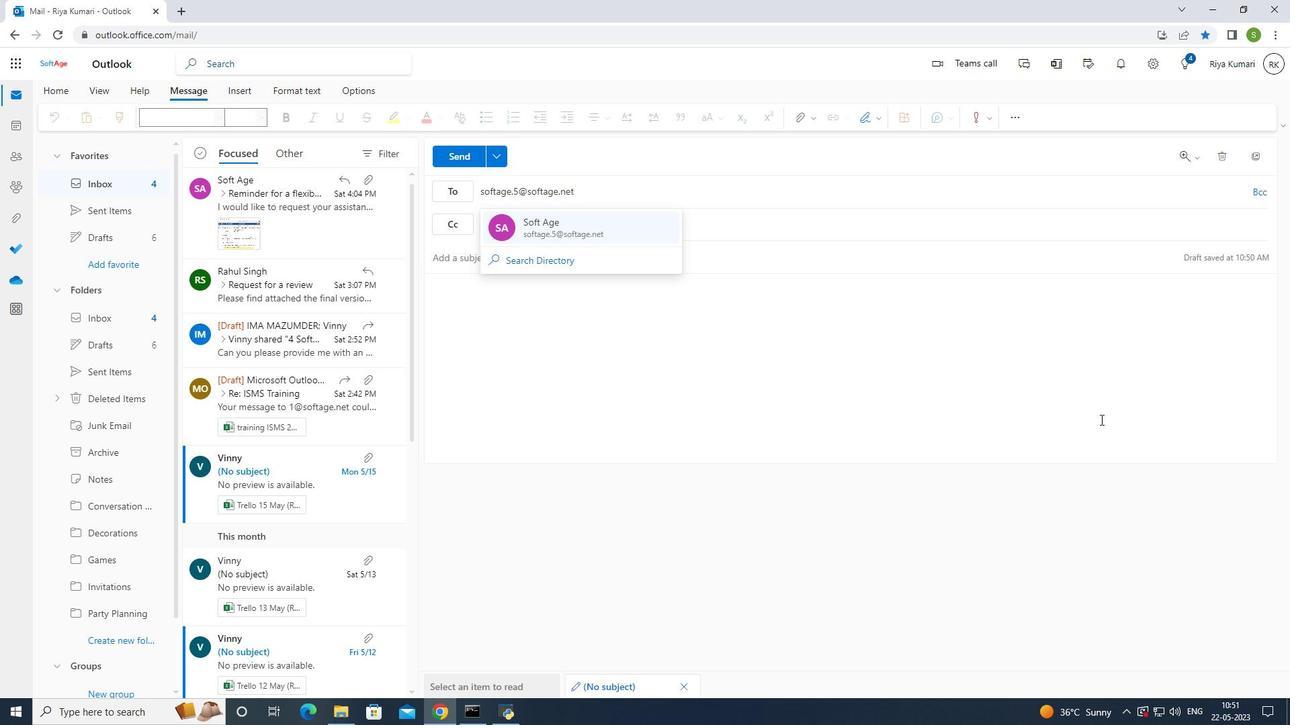 
Action: Mouse moved to (616, 231)
Screenshot: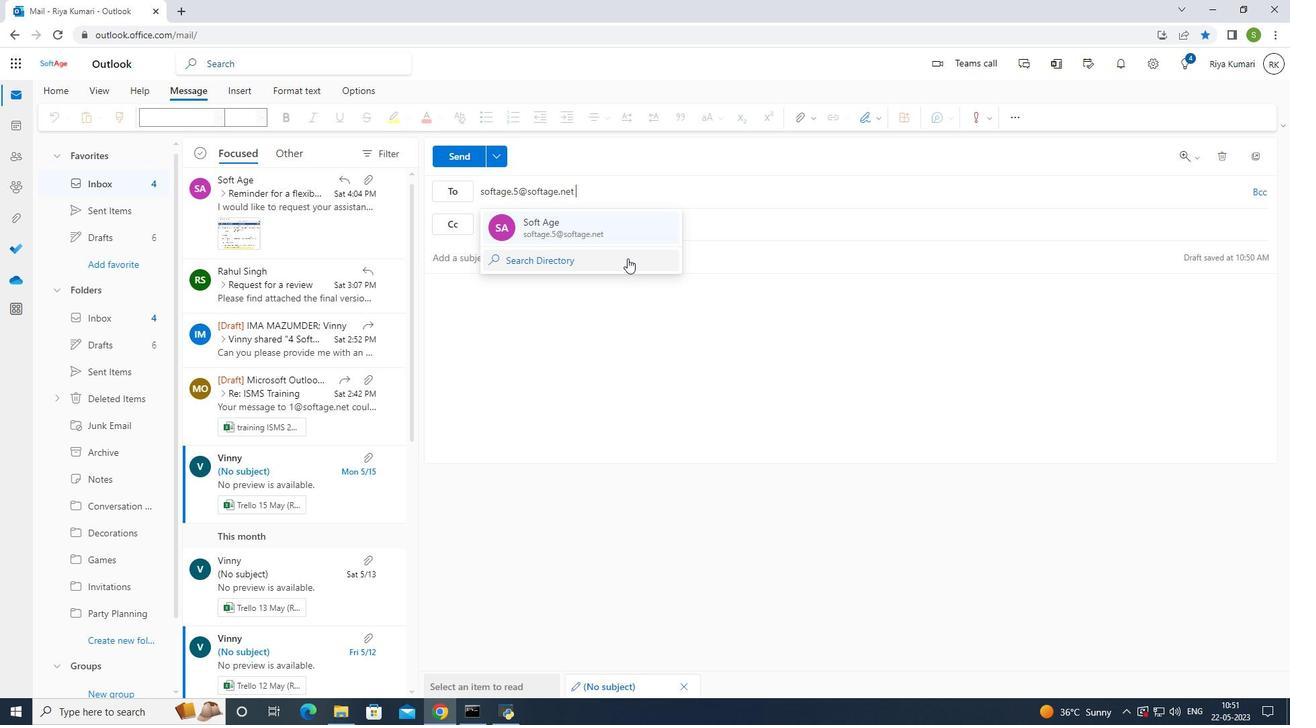 
Action: Mouse pressed left at (616, 231)
Screenshot: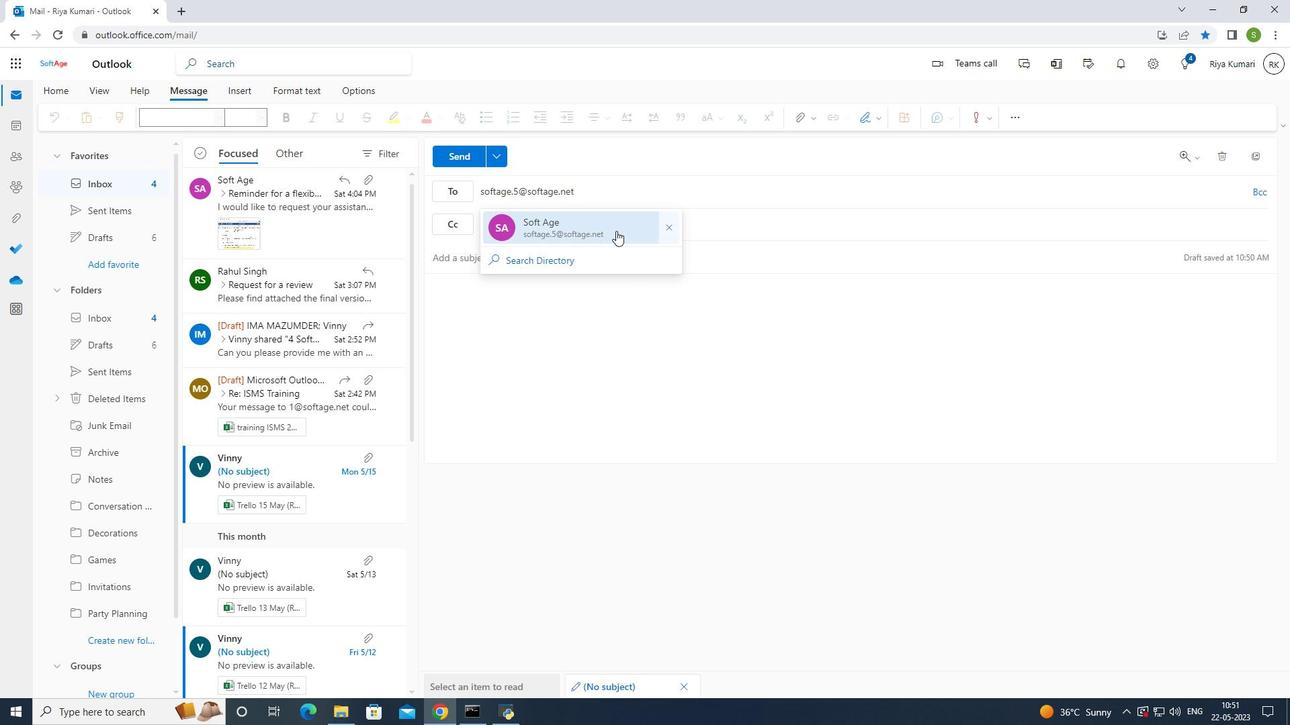 
Action: Mouse moved to (477, 285)
Screenshot: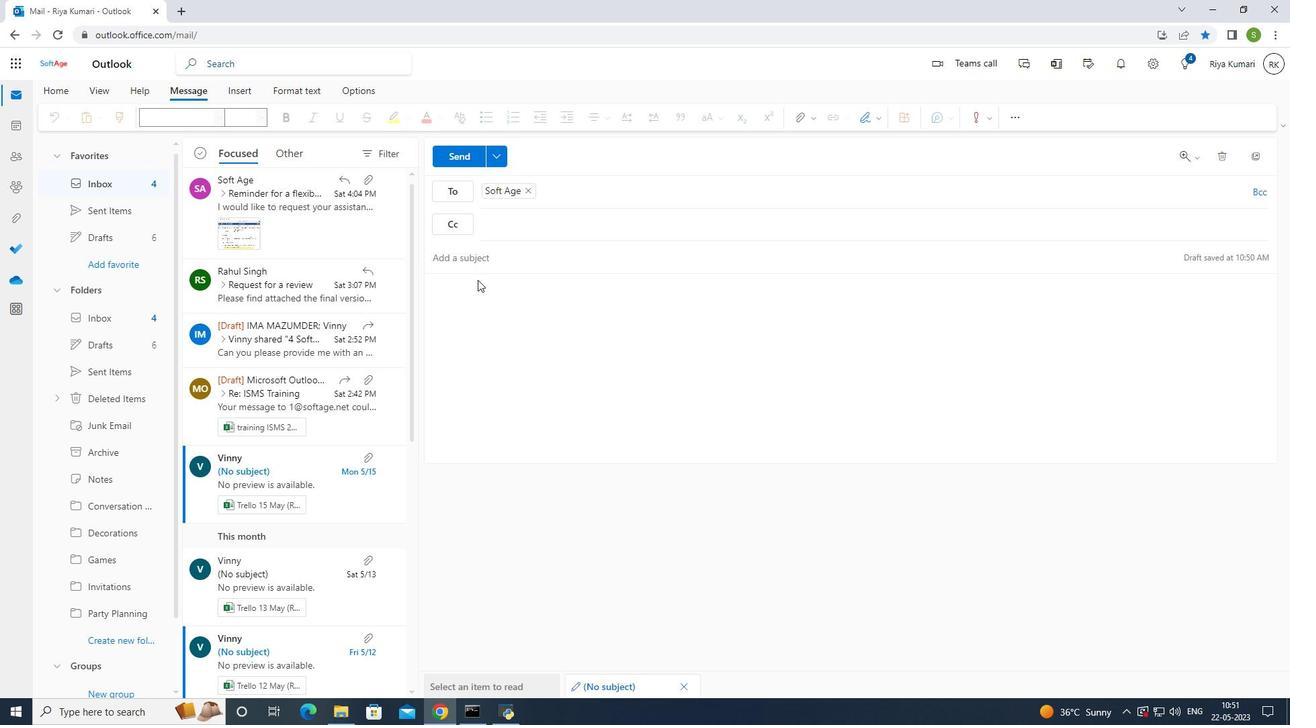 
Action: Mouse pressed left at (477, 285)
Screenshot: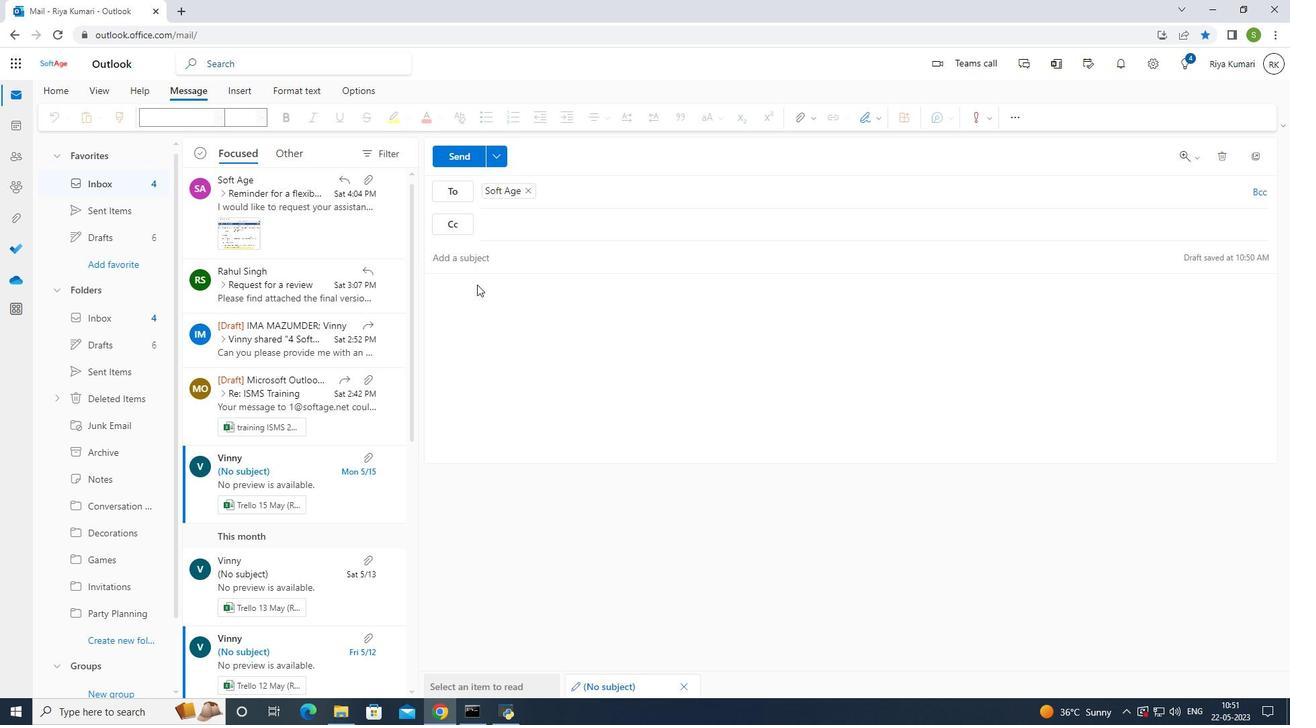 
Action: Mouse moved to (878, 116)
Screenshot: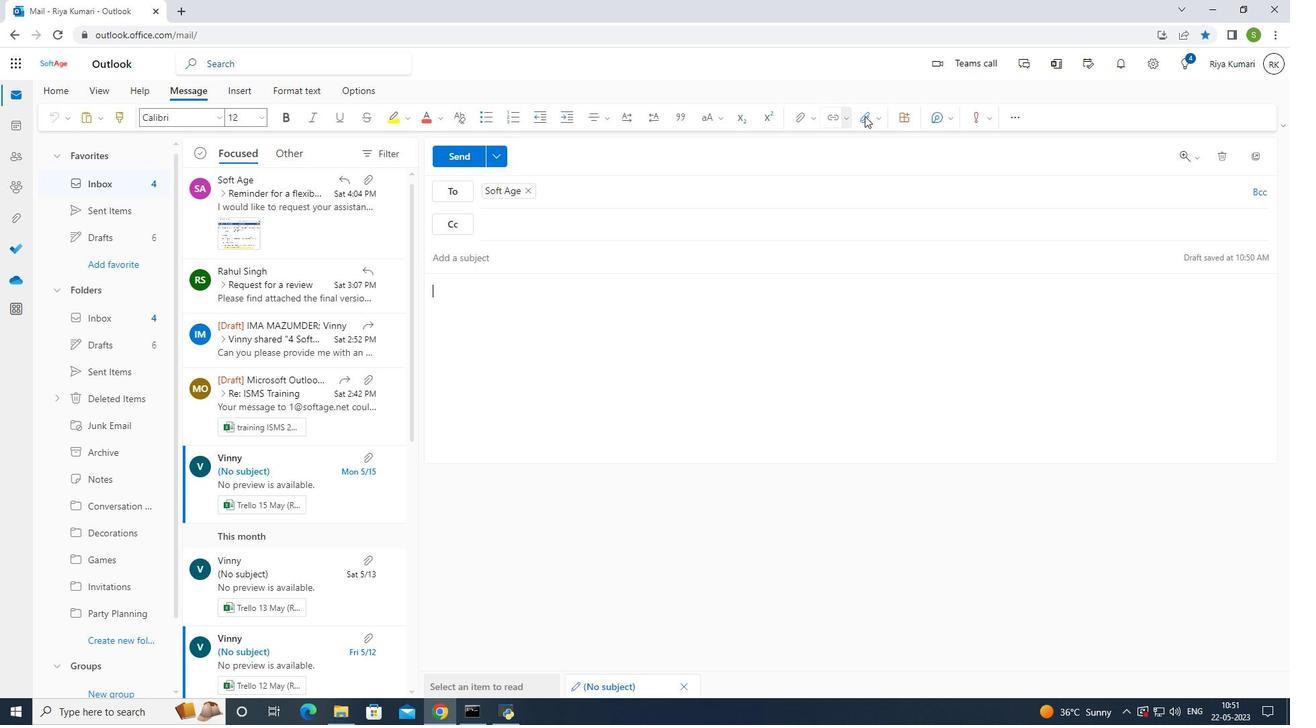 
Action: Mouse pressed left at (878, 116)
Screenshot: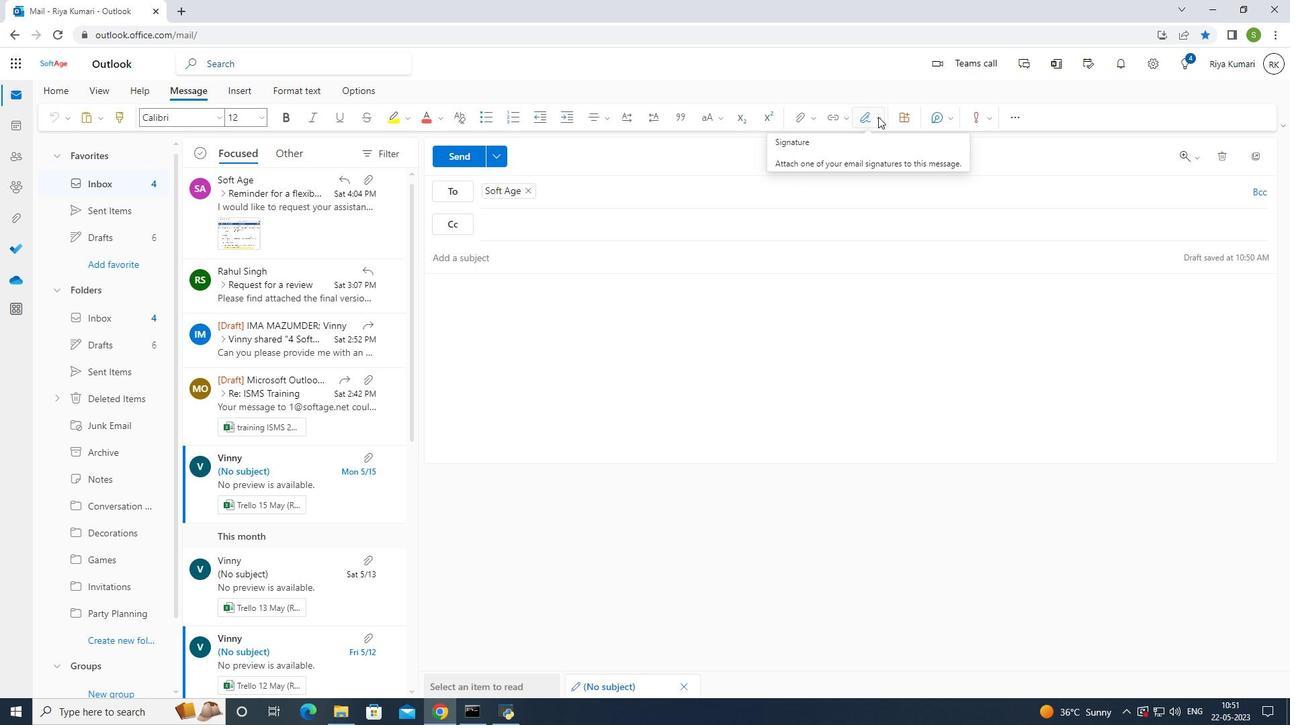 
Action: Mouse moved to (854, 153)
Screenshot: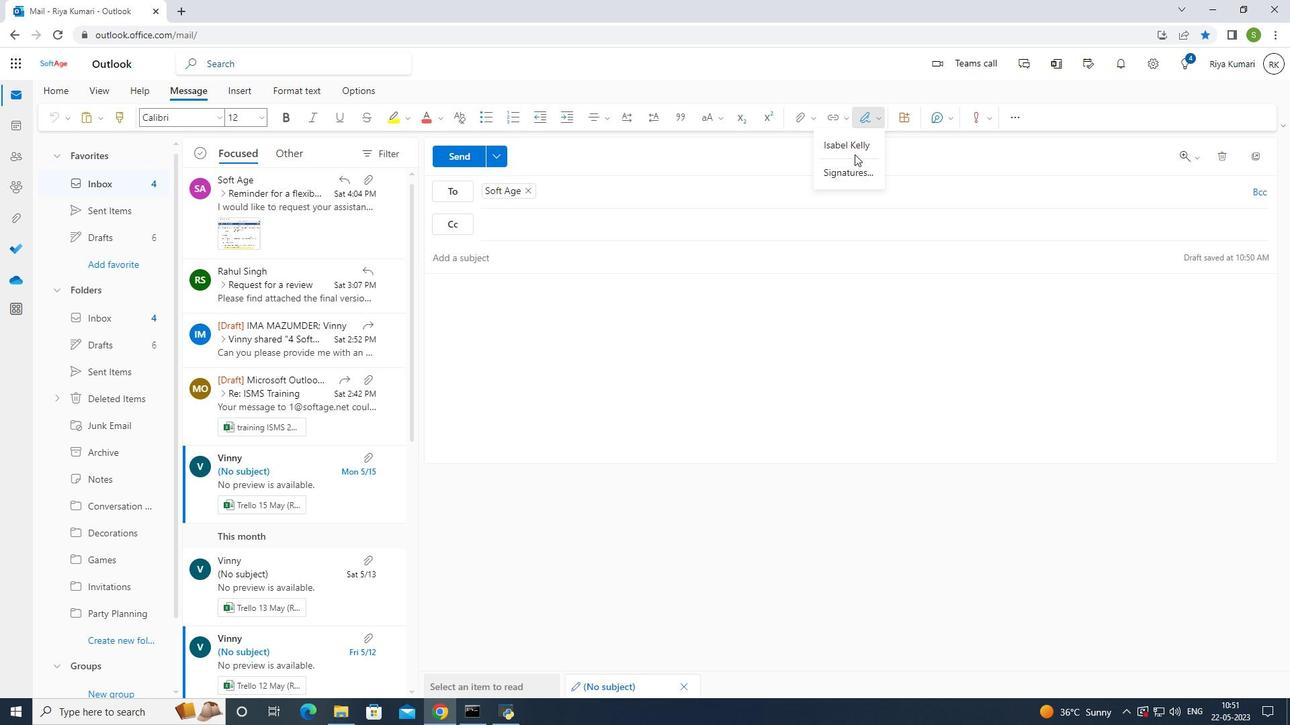 
Action: Mouse pressed left at (854, 153)
Screenshot: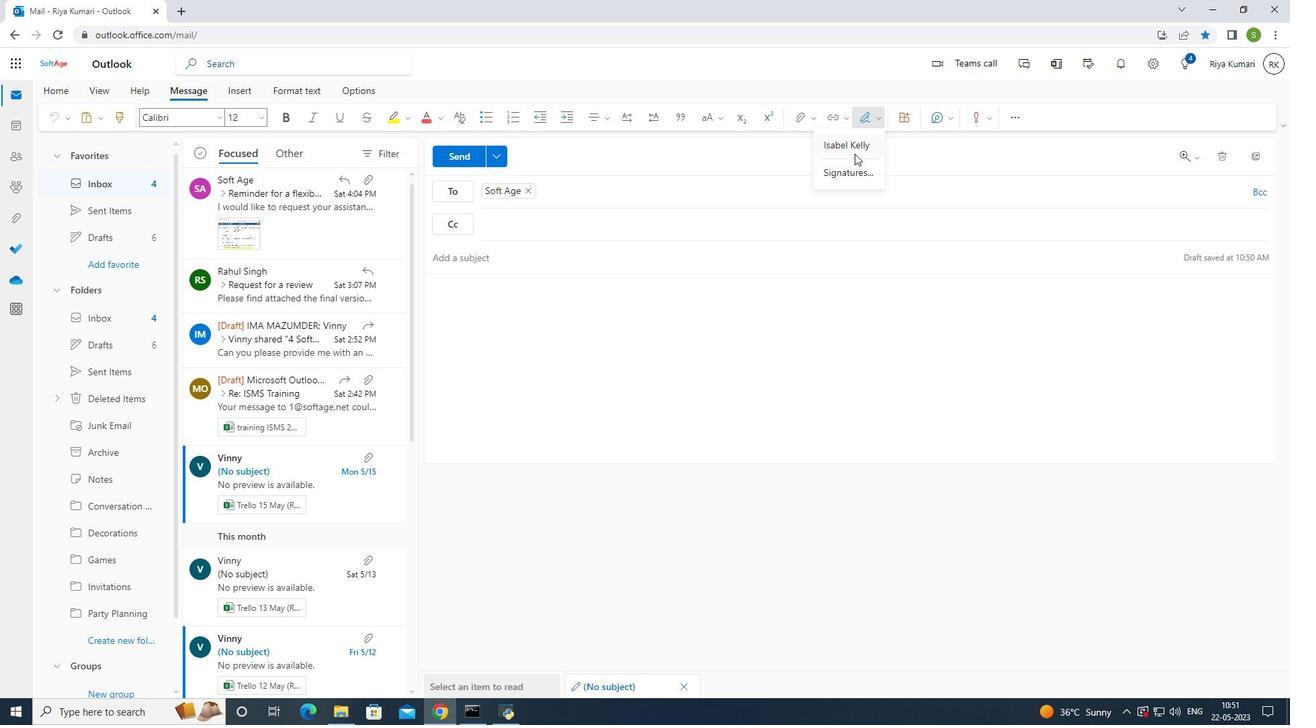 
Action: Mouse moved to (899, 402)
Screenshot: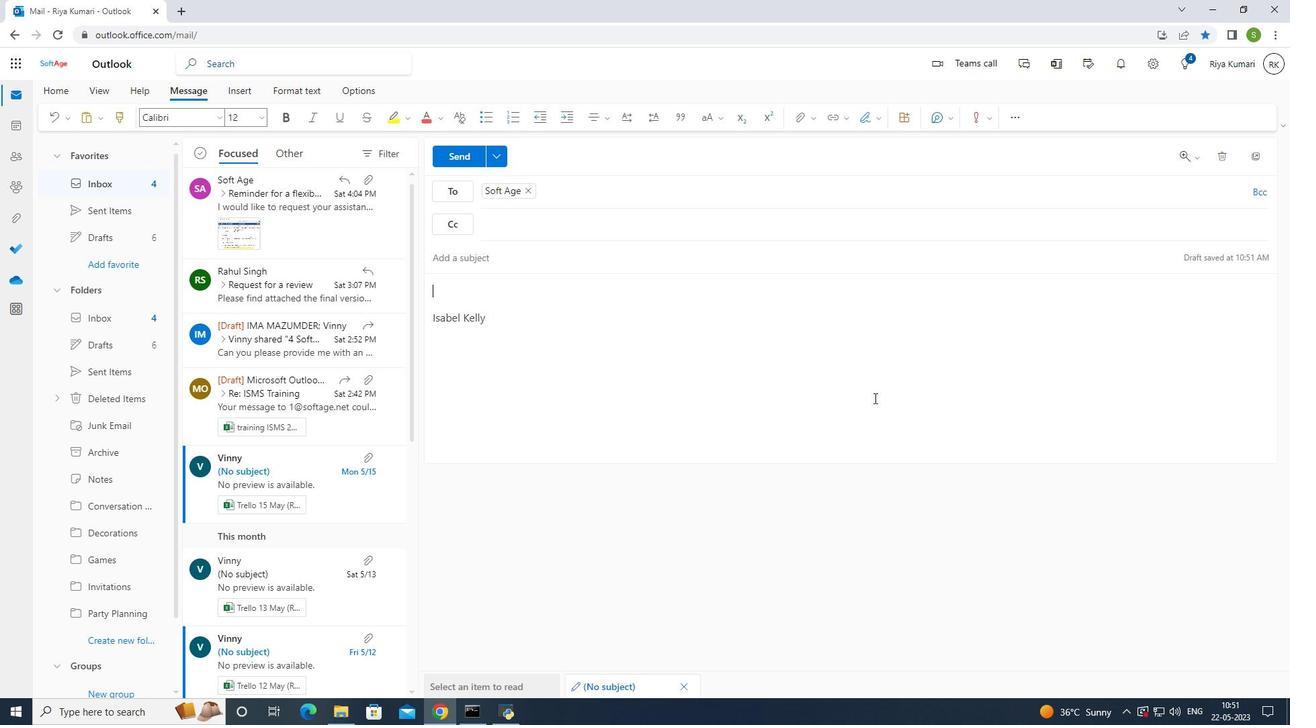 
Action: Key pressed <Key.shift>Best<Key.space>wishes<Key.space>for<Key.space>a<Key.space>happy<Key.space>st.<Key.space>patricks<Key.space><Key.shift>d<Key.backspace><Key.shift>Day<Key.left><Key.left><Key.left><Key.left><Key.left><Key.left><Key.left><Key.left><Key.left><Key.left><Key.left><Key.left>
Screenshot: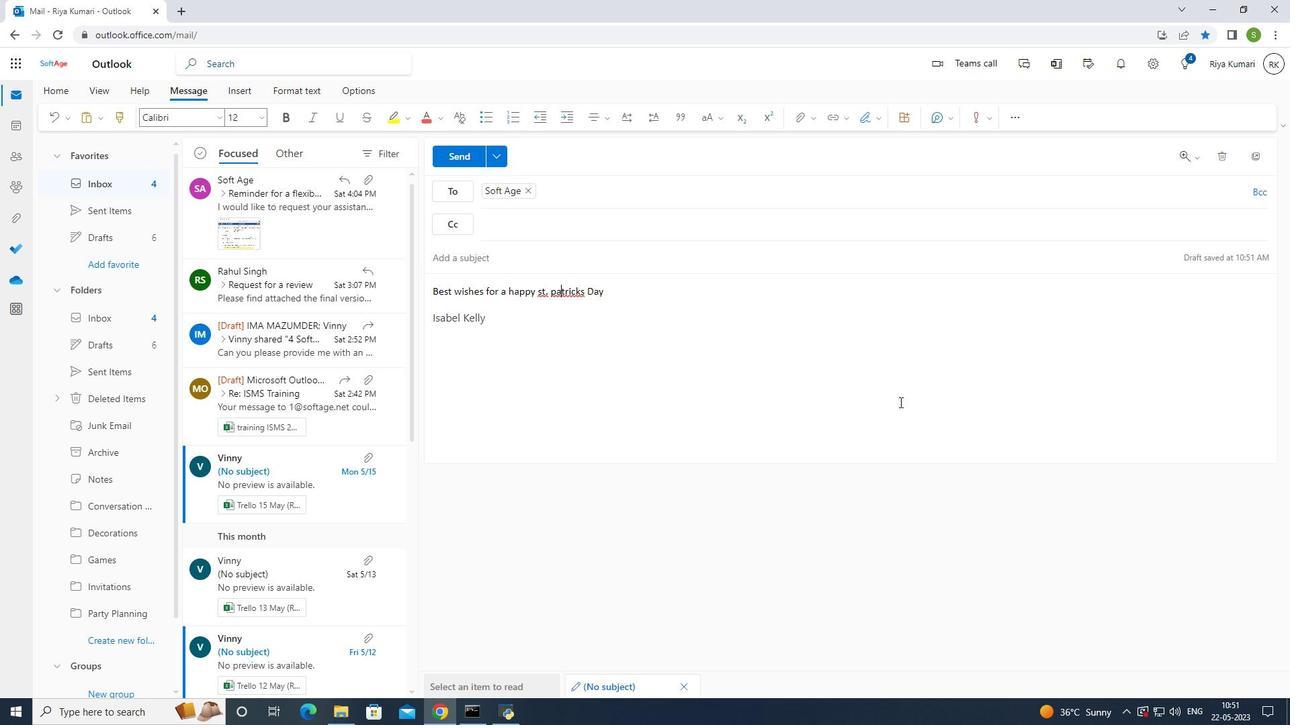 
Action: Mouse moved to (901, 402)
Screenshot: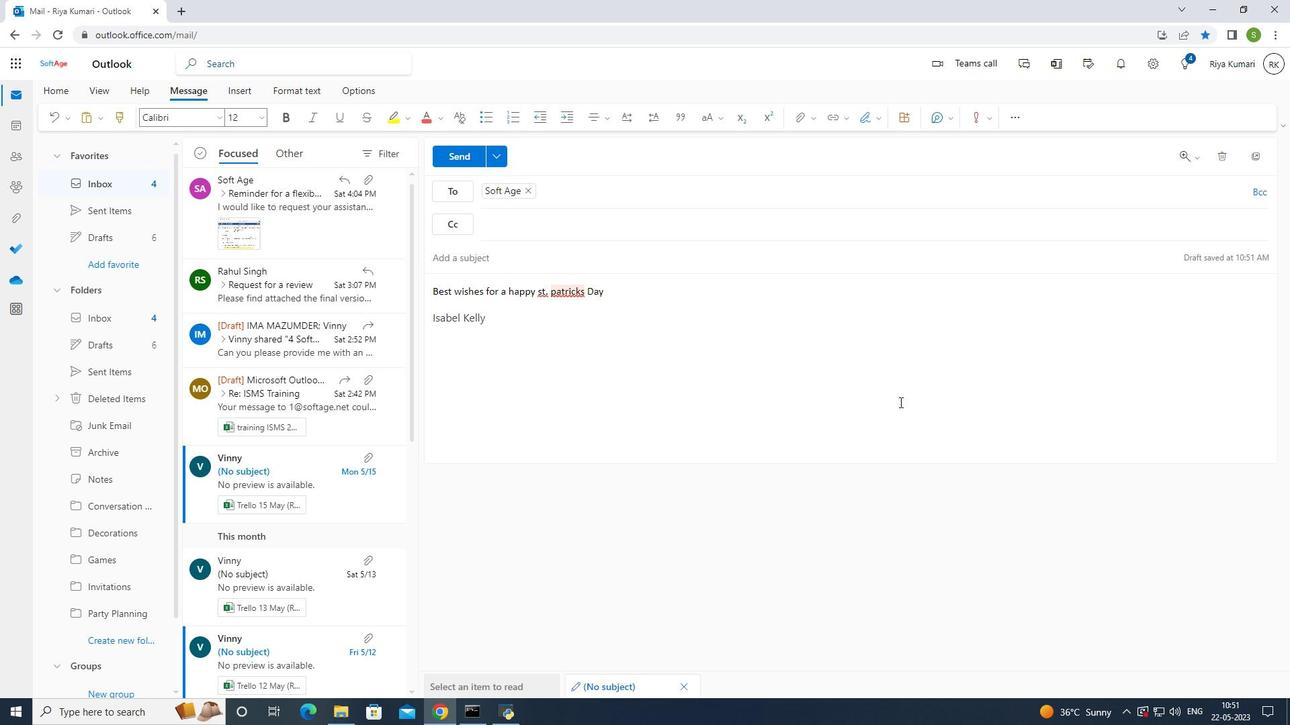 
Action: Key pressed <Key.right>
Screenshot: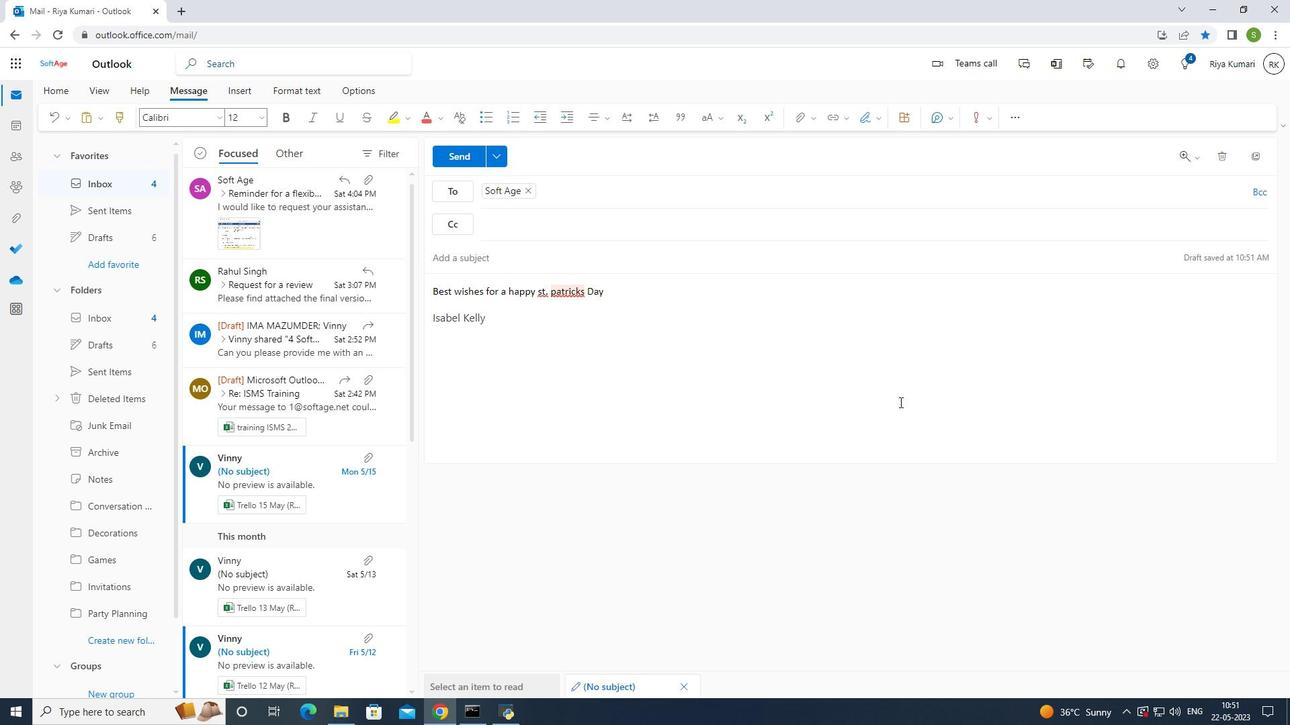 
Action: Mouse moved to (923, 412)
Screenshot: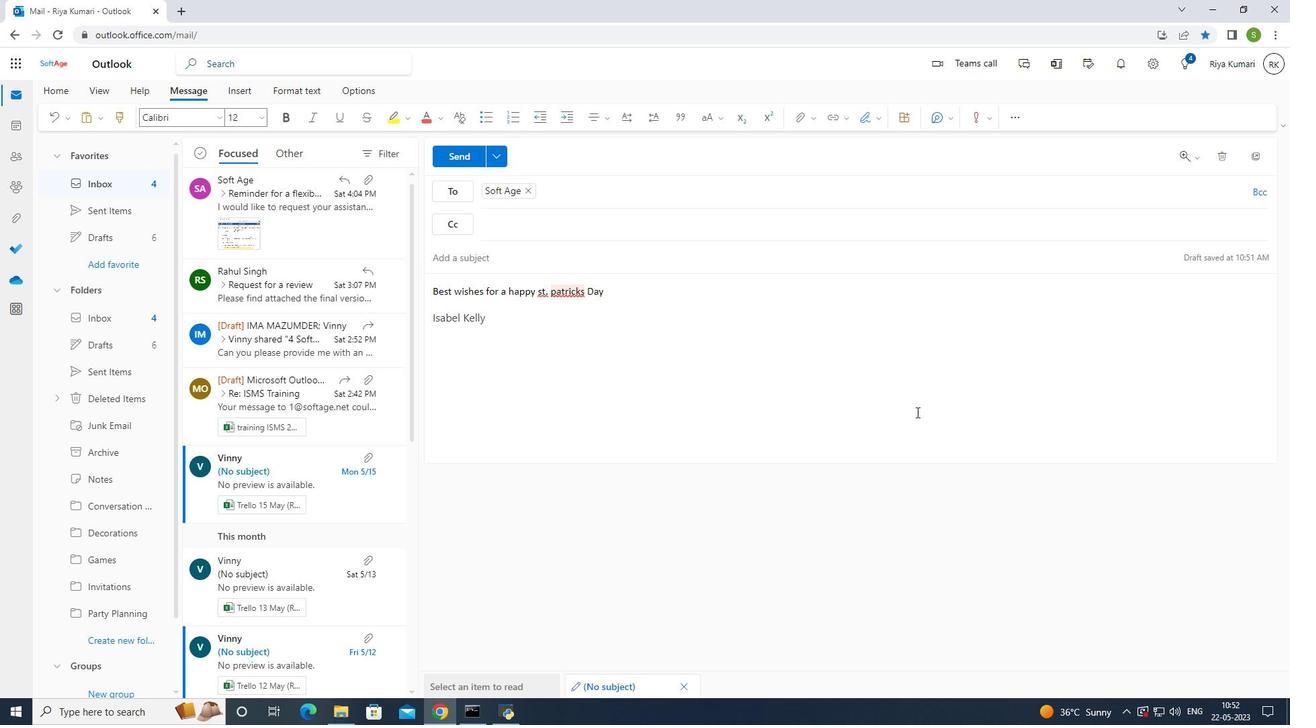 
Action: Key pressed <Key.backspace>
Screenshot: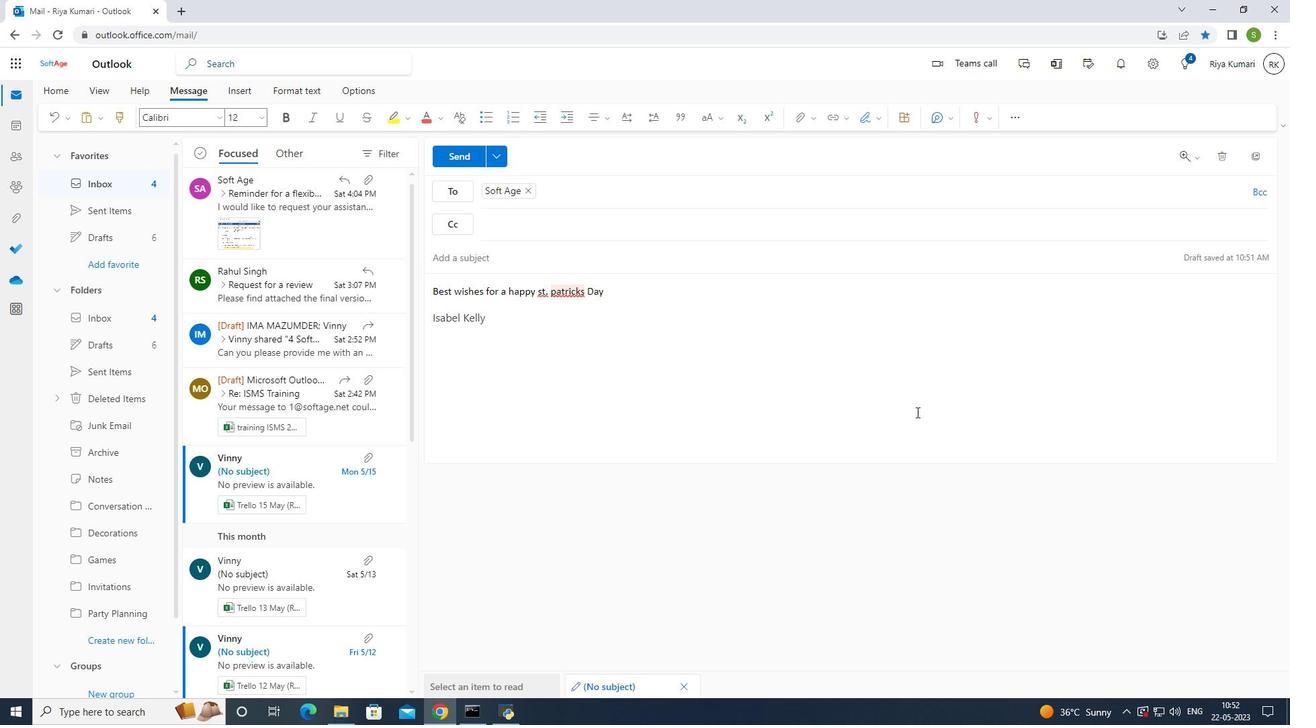 
Action: Mouse moved to (932, 414)
Screenshot: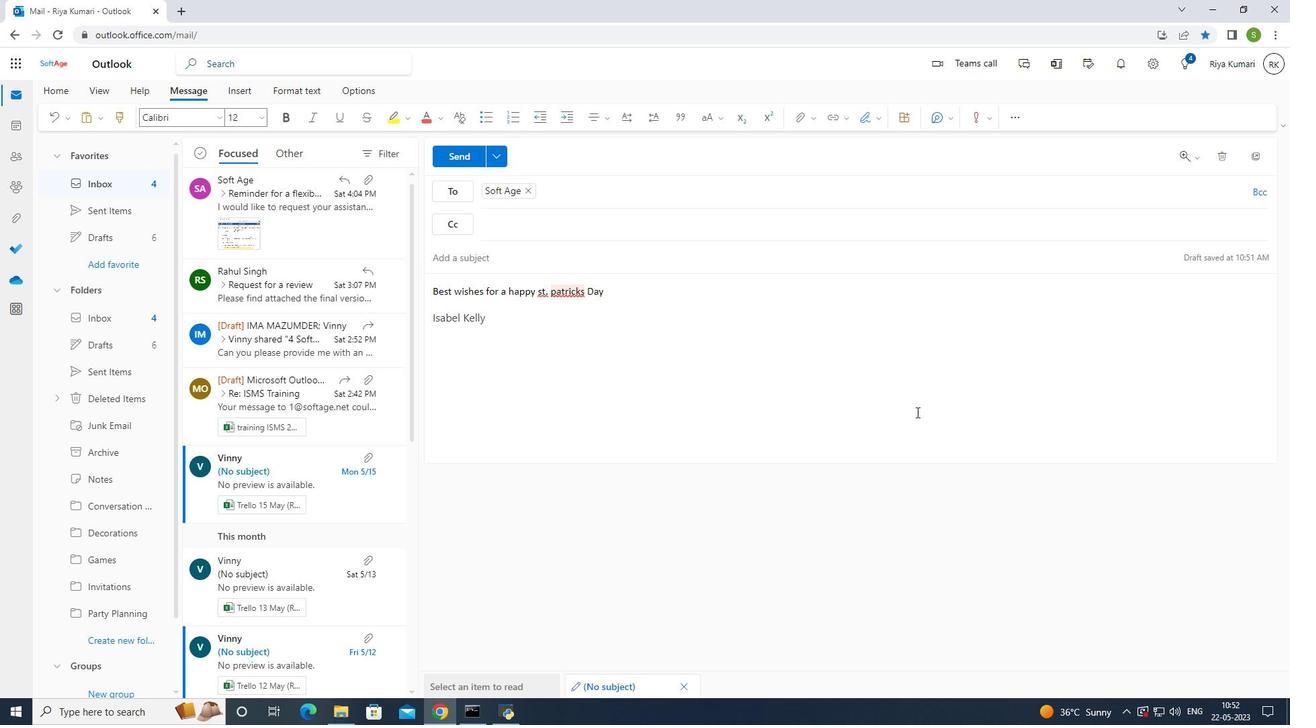 
Action: Key pressed <Key.shift><Key.shift><Key.shift><Key.shift><Key.shift><Key.shift>P<Key.left><Key.left><Key.left><Key.left><Key.backspace><Key.shift>S
Screenshot: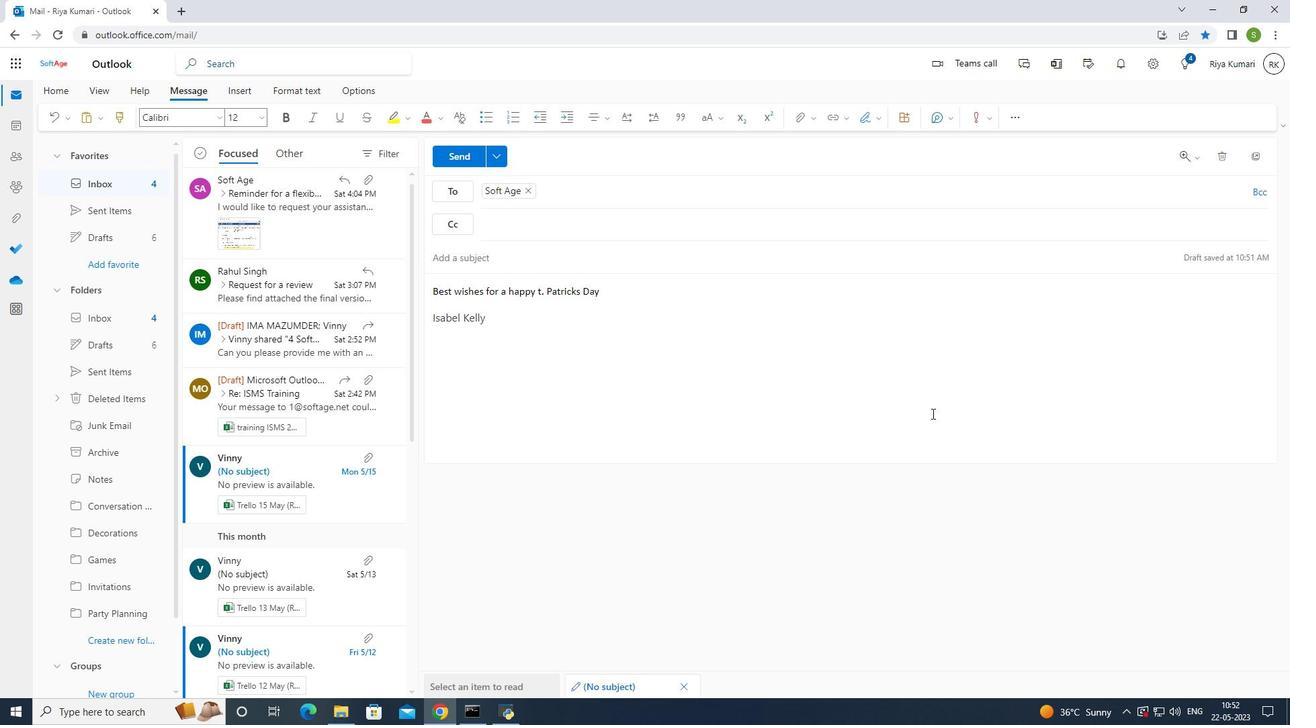 
Action: Mouse moved to (131, 399)
Screenshot: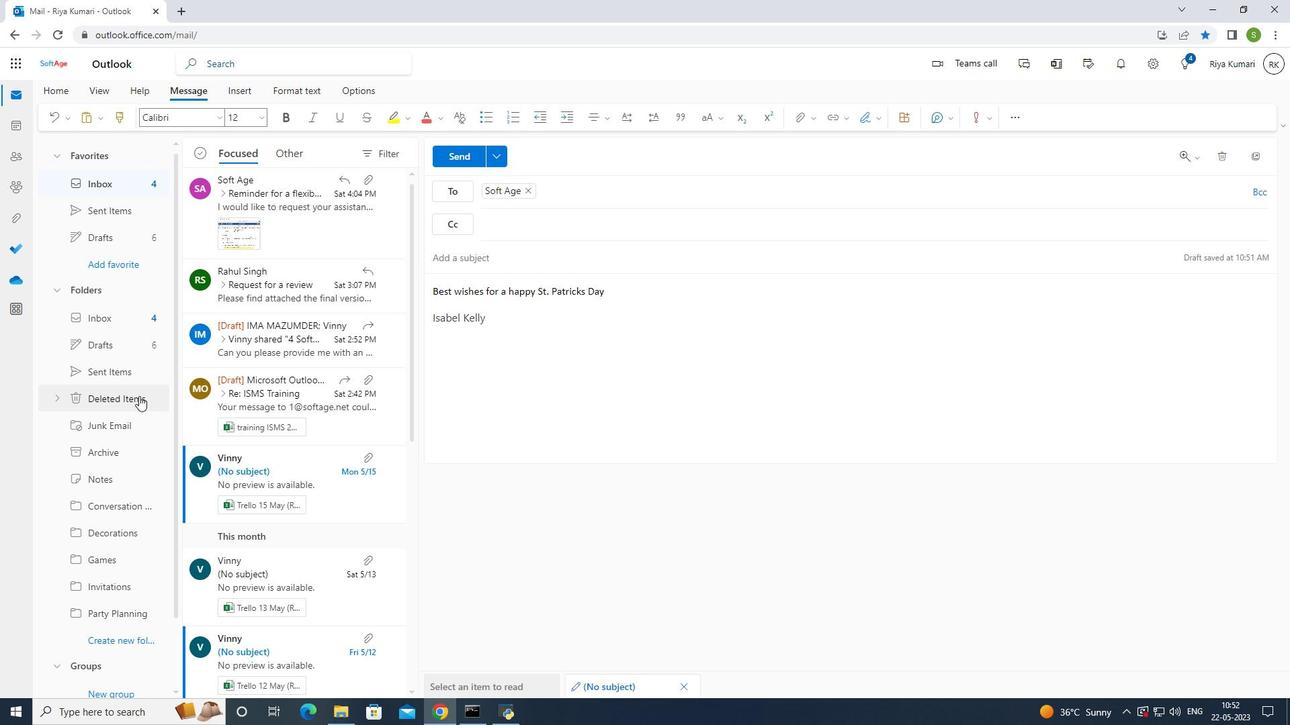 
Action: Mouse scrolled (131, 399) with delta (0, 0)
Screenshot: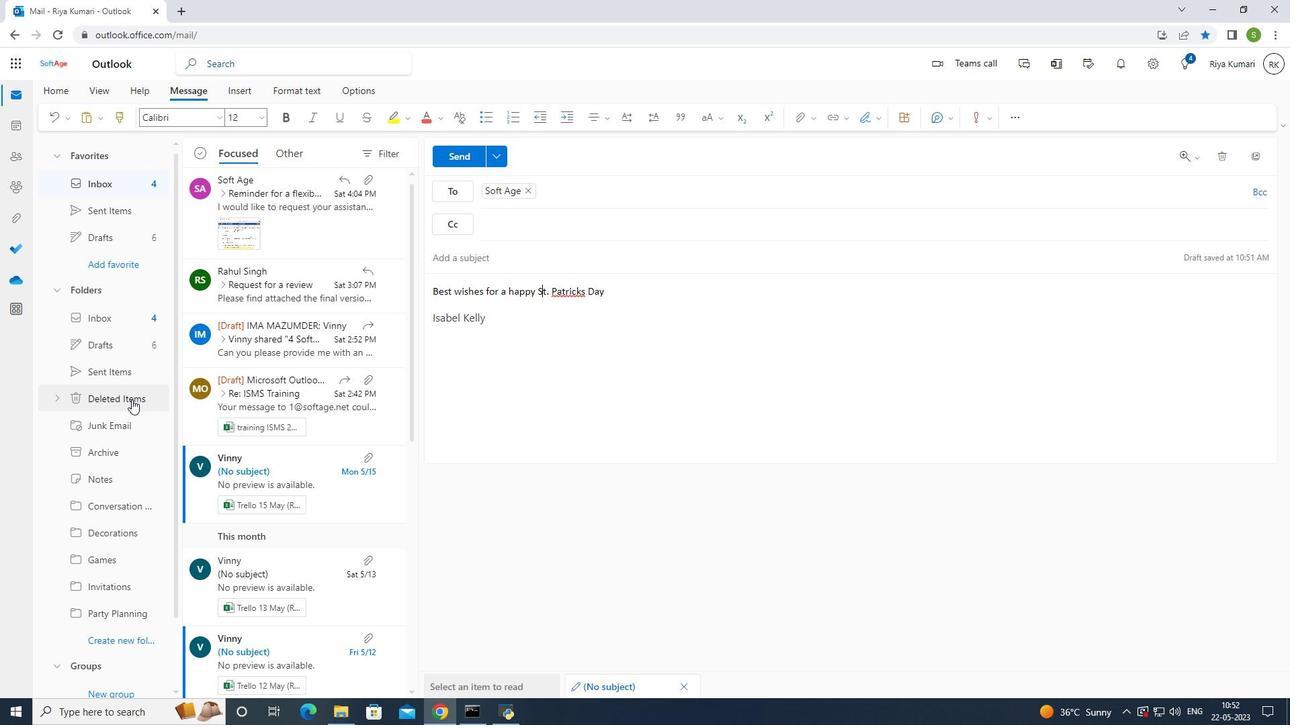 
Action: Mouse moved to (131, 400)
Screenshot: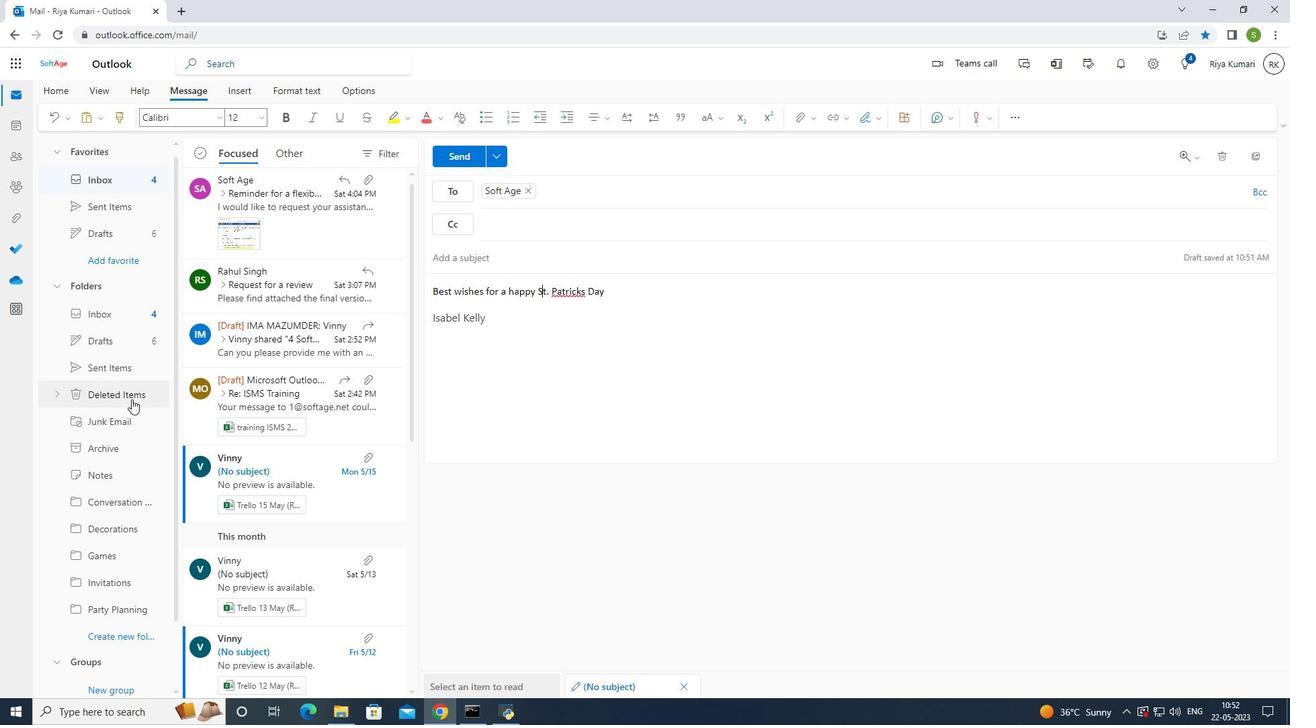 
Action: Mouse scrolled (131, 399) with delta (0, 0)
Screenshot: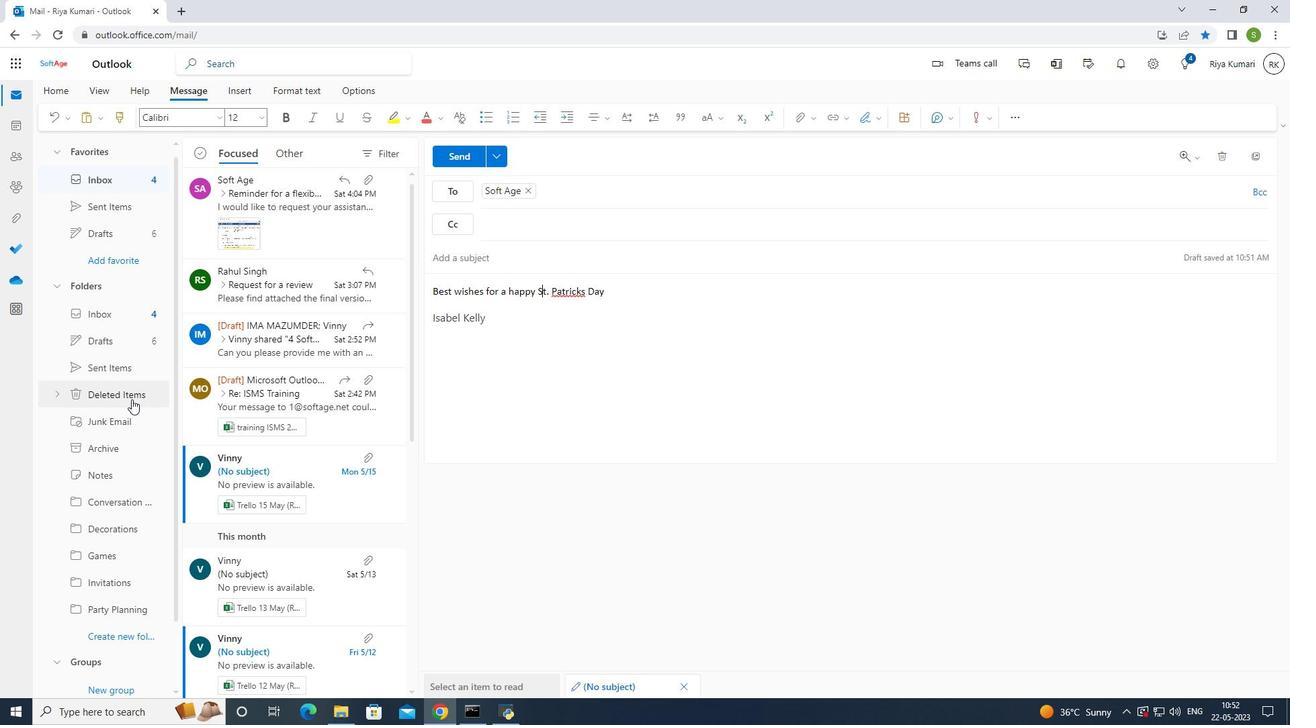 
Action: Mouse moved to (92, 485)
Screenshot: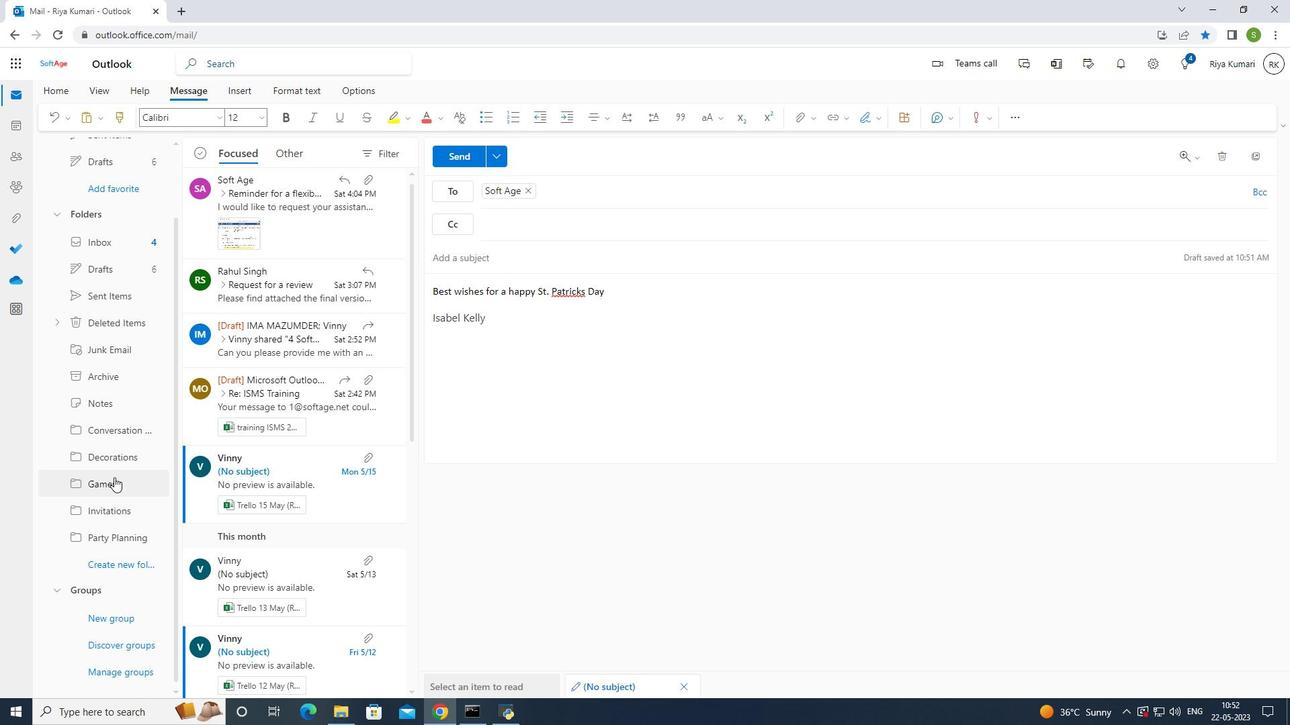 
Action: Mouse scrolled (92, 485) with delta (0, 0)
Screenshot: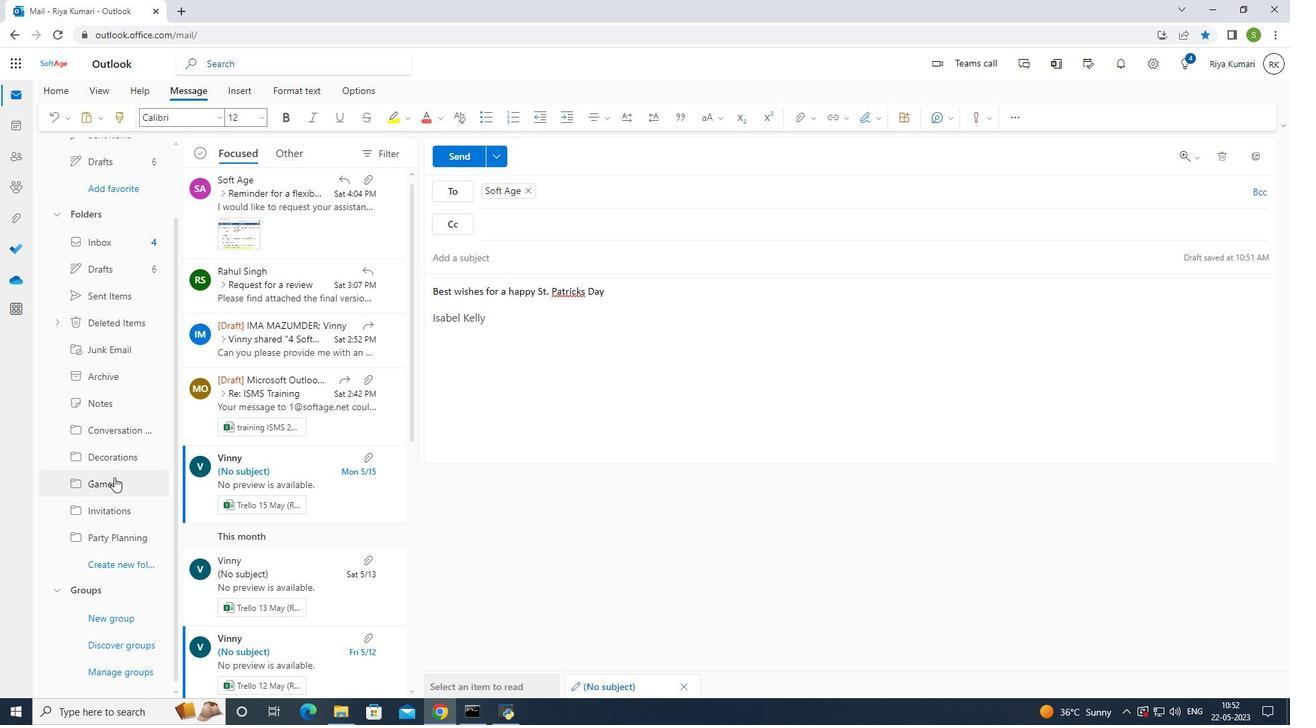 
Action: Mouse moved to (93, 559)
Screenshot: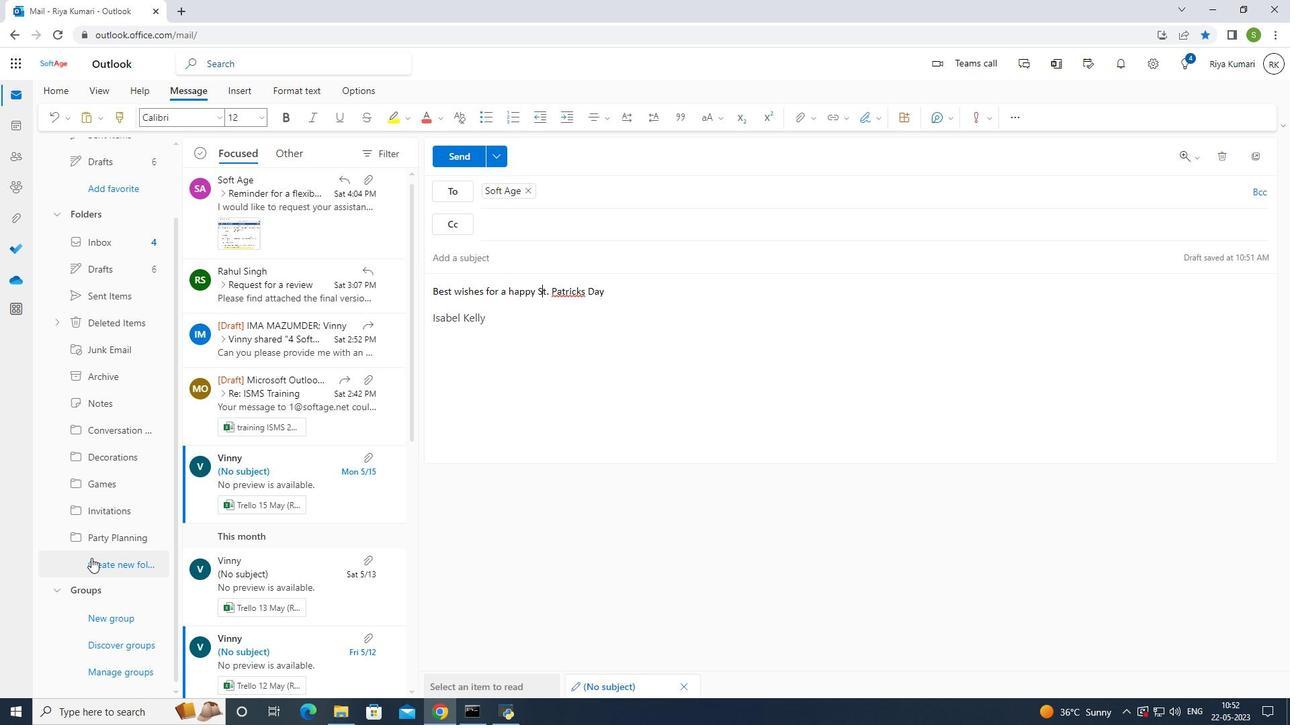 
Action: Mouse pressed left at (93, 559)
Screenshot: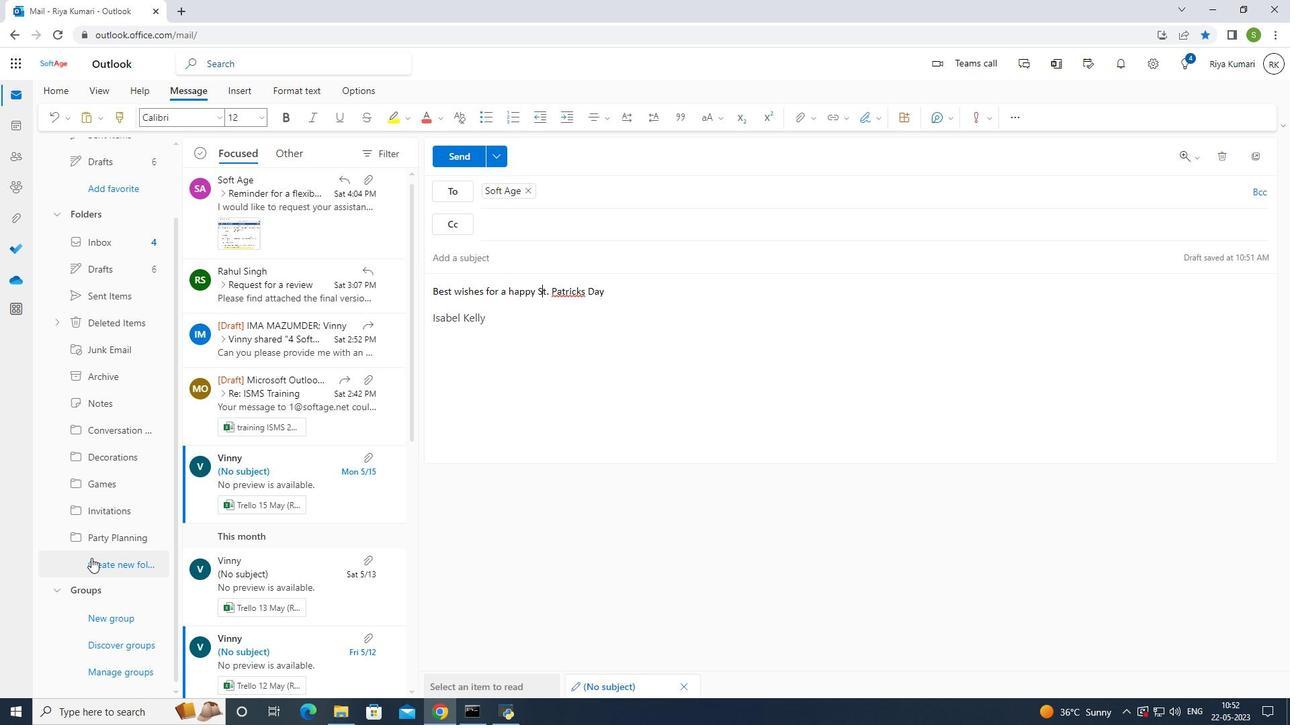 
Action: Mouse moved to (360, 428)
Screenshot: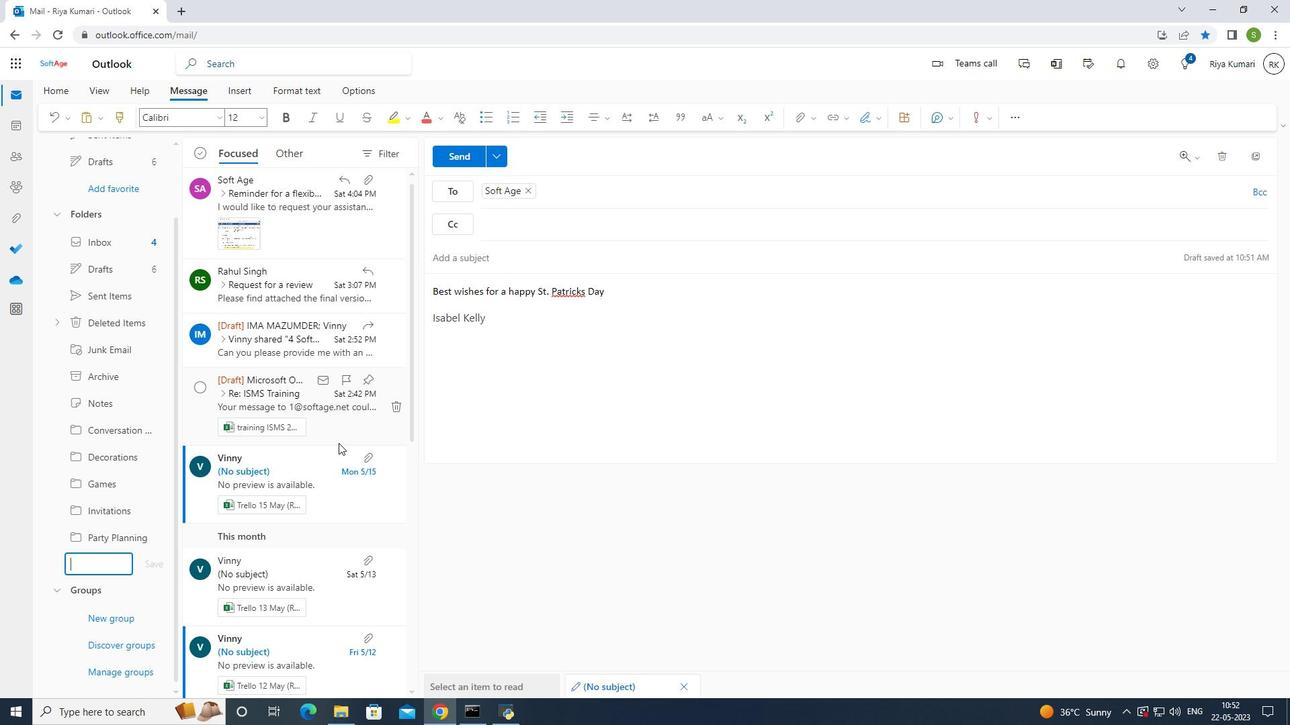 
Action: Key pressed <Key.shift>Gifts
Screenshot: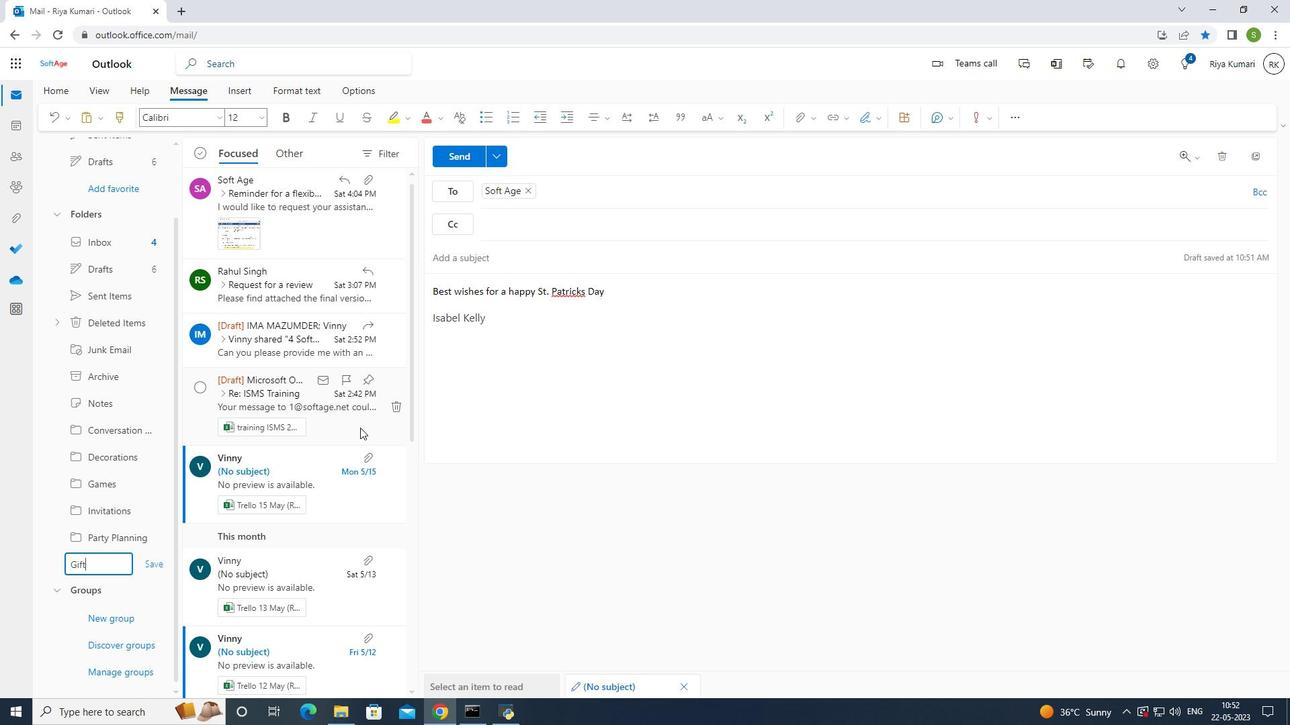 
Action: Mouse moved to (464, 151)
Screenshot: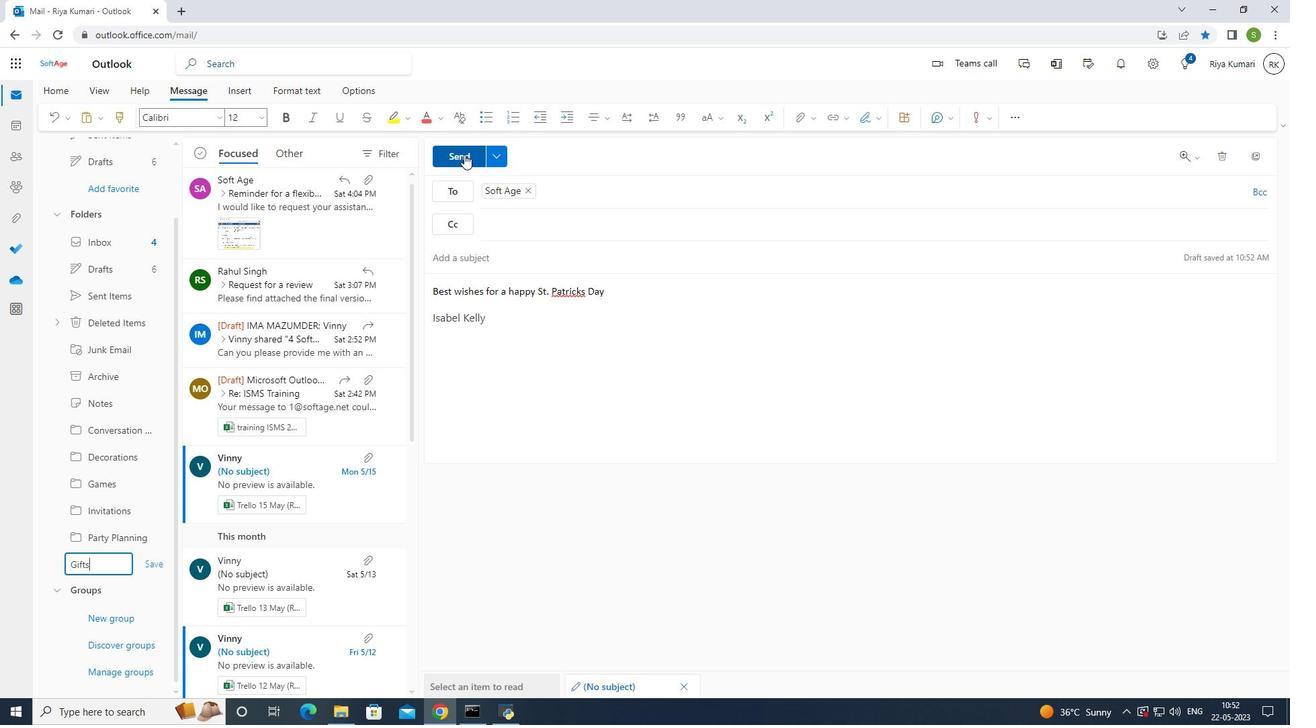 
Action: Mouse pressed left at (464, 151)
Screenshot: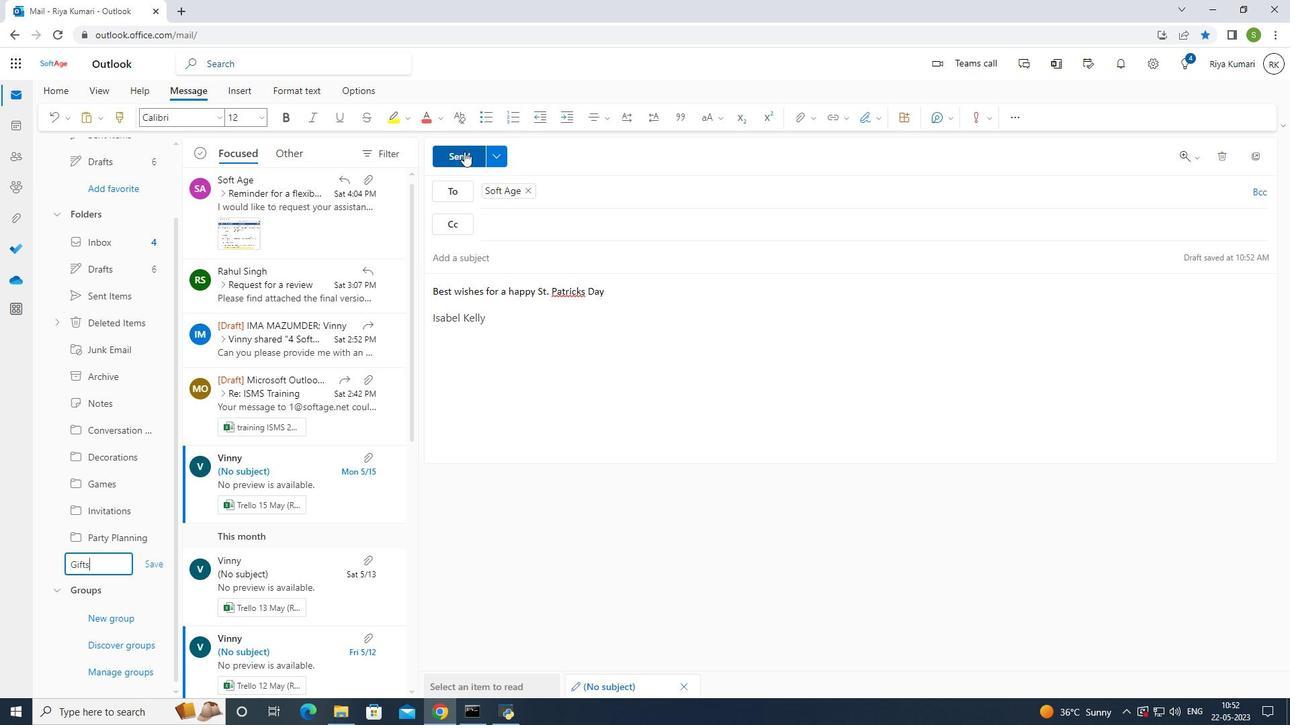 
Action: Mouse moved to (643, 405)
Screenshot: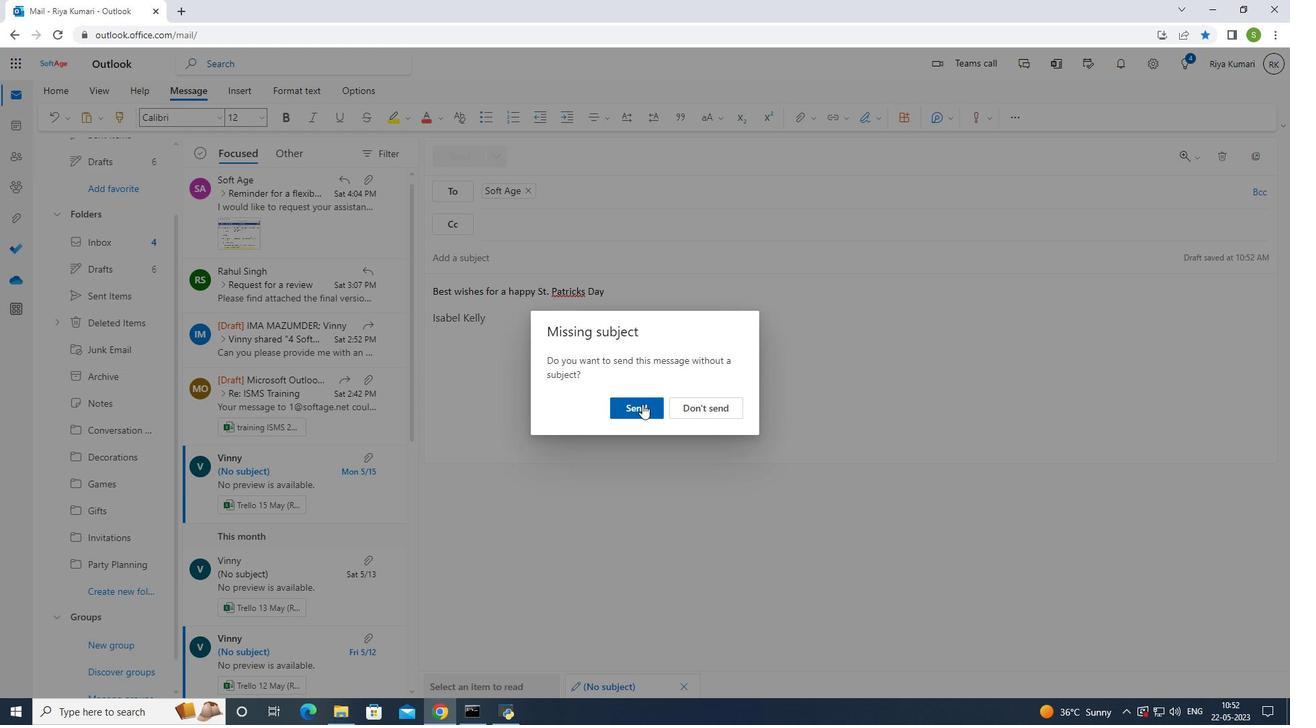 
Action: Mouse pressed left at (643, 405)
Screenshot: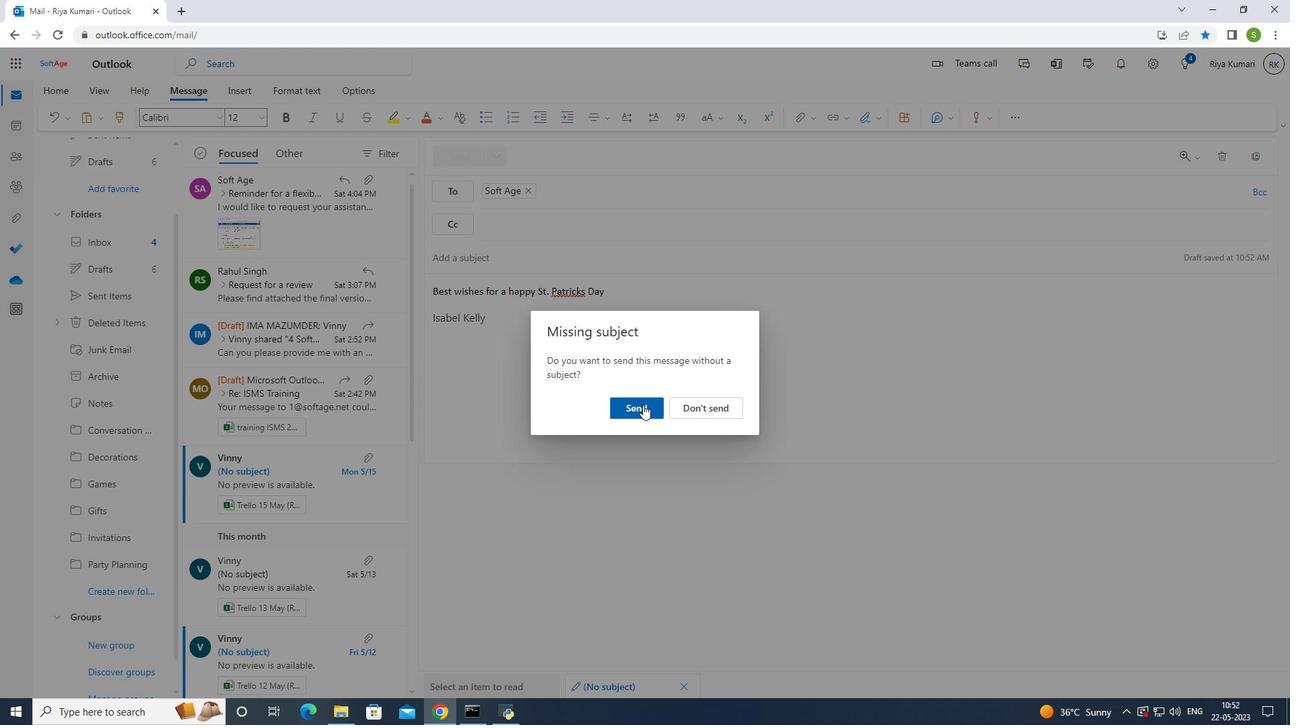 
Action: Mouse moved to (694, 321)
Screenshot: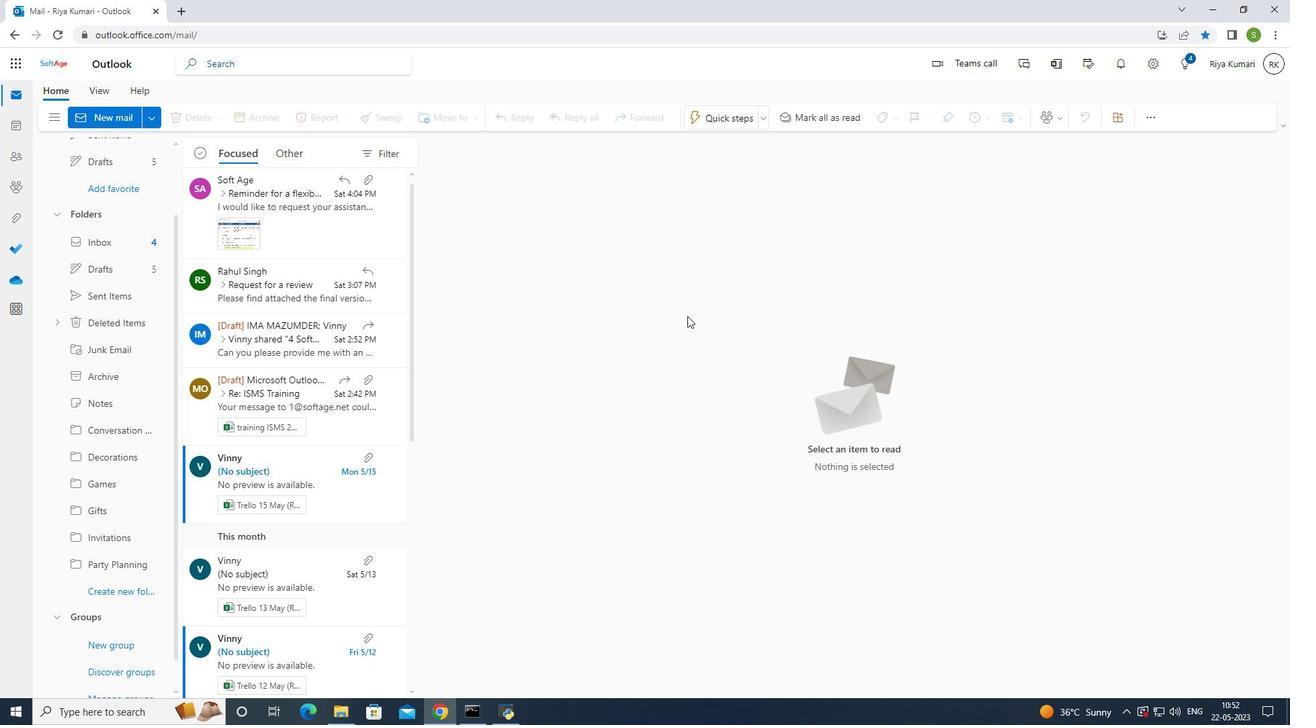 
